 Task: Create a sub task Design and Implement Solution for the task  Integrate website with email marketing platforms in the project AgileCrest , assign it to team member softage.2@softage.net and update the status of the sub task to  Off Track , set the priority of the sub task to High
Action: Mouse moved to (575, 440)
Screenshot: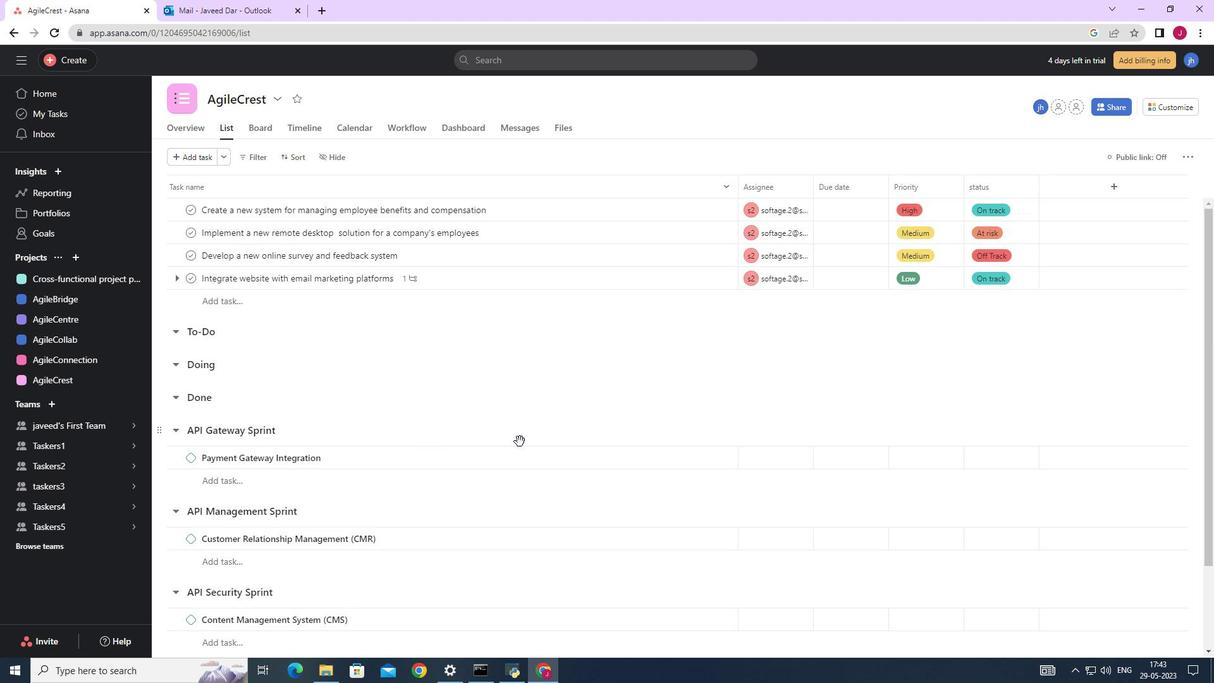 
Action: Mouse scrolled (575, 439) with delta (0, 0)
Screenshot: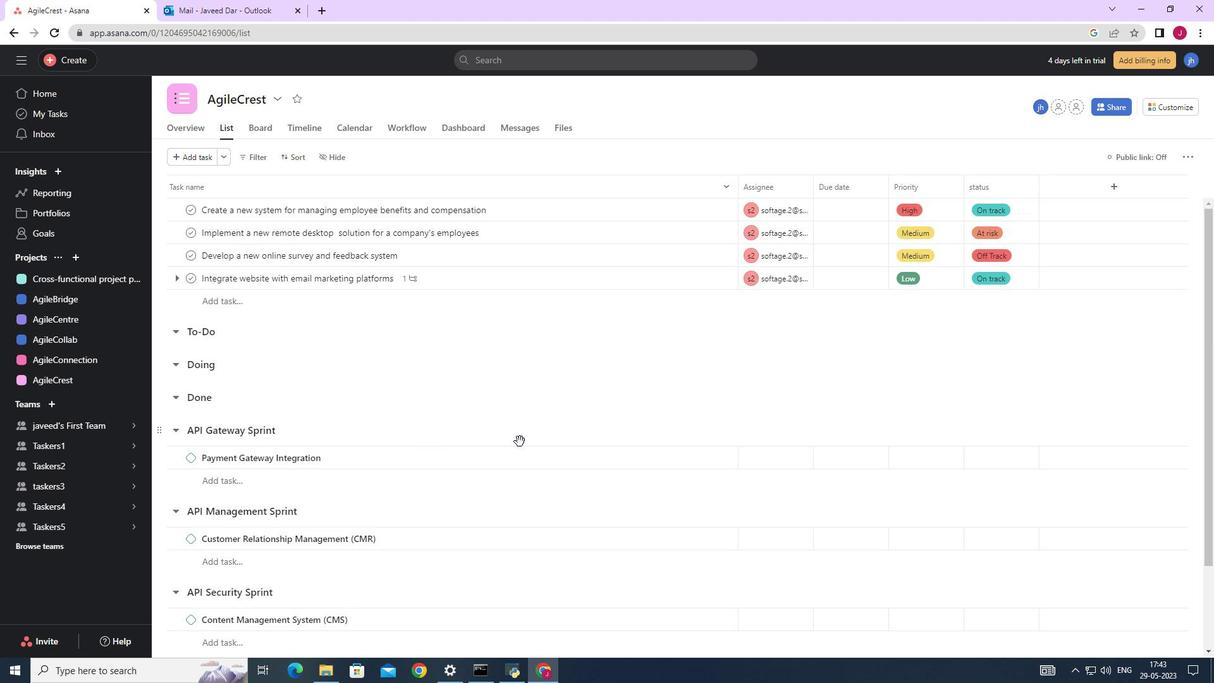 
Action: Mouse scrolled (575, 439) with delta (0, 0)
Screenshot: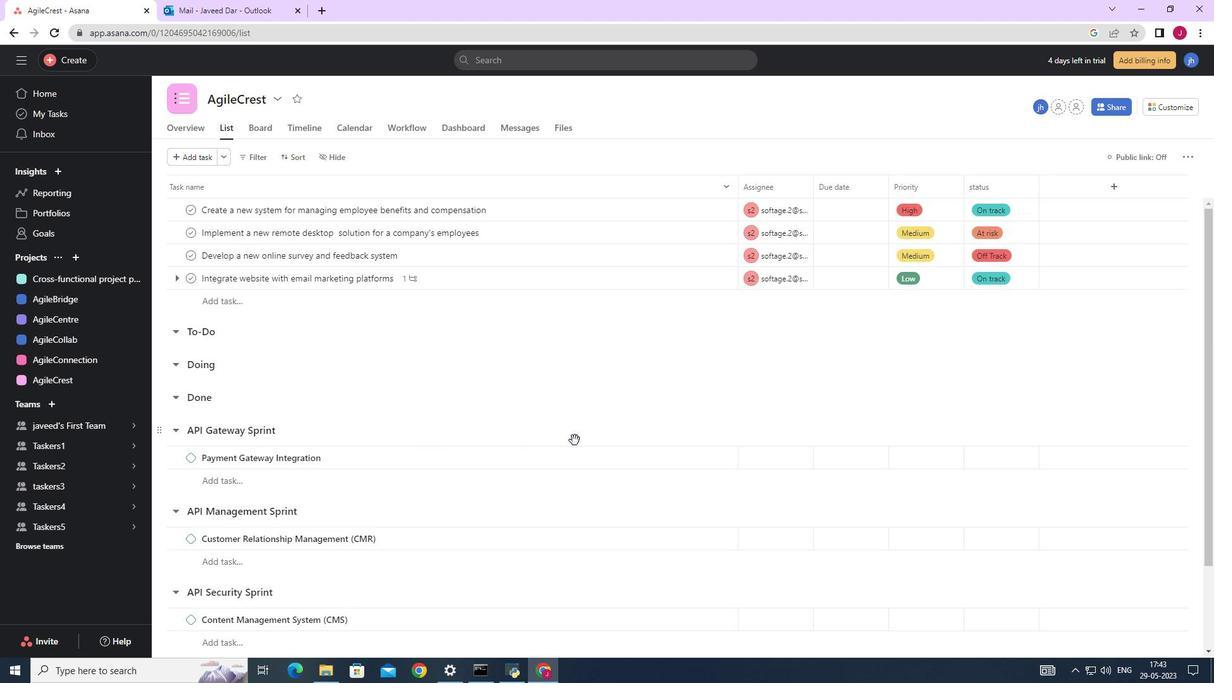 
Action: Mouse moved to (577, 439)
Screenshot: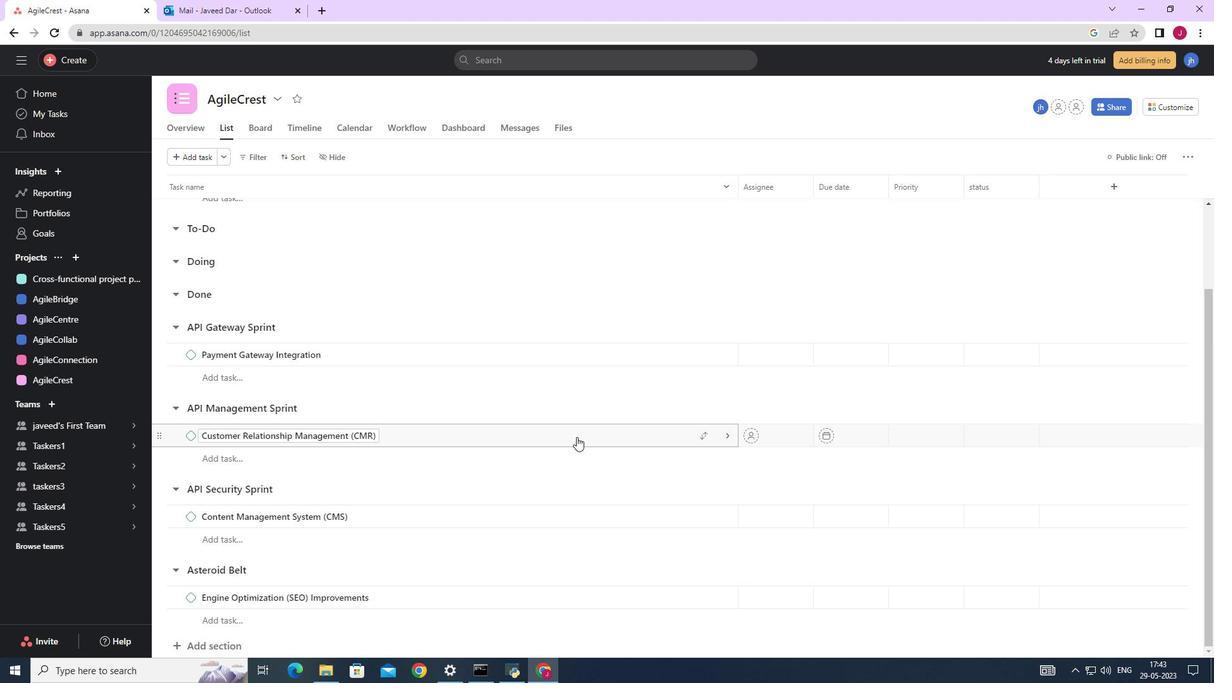 
Action: Mouse scrolled (577, 439) with delta (0, 0)
Screenshot: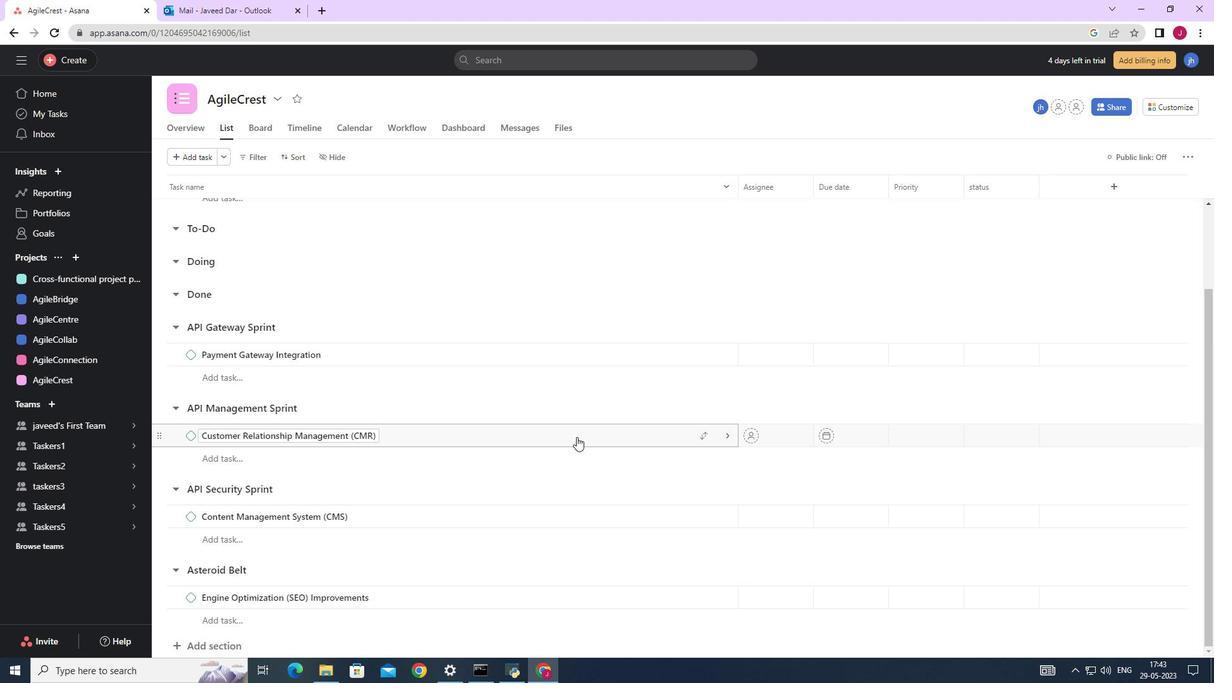
Action: Mouse moved to (576, 440)
Screenshot: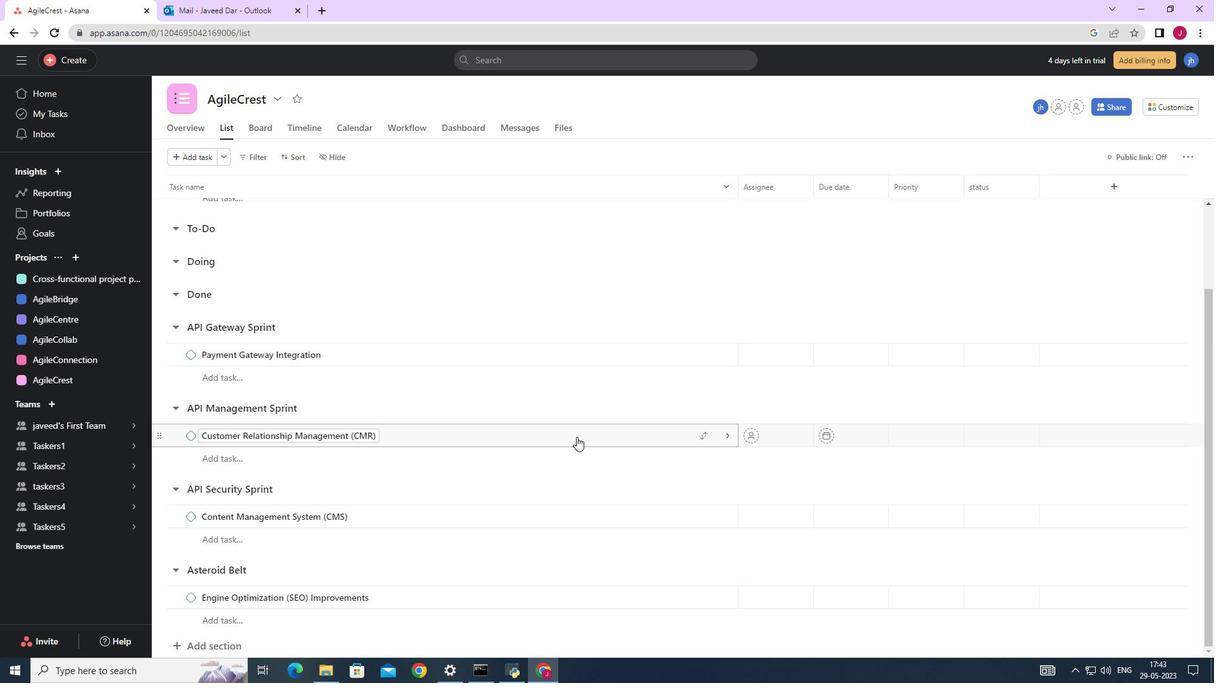 
Action: Mouse scrolled (576, 439) with delta (0, 0)
Screenshot: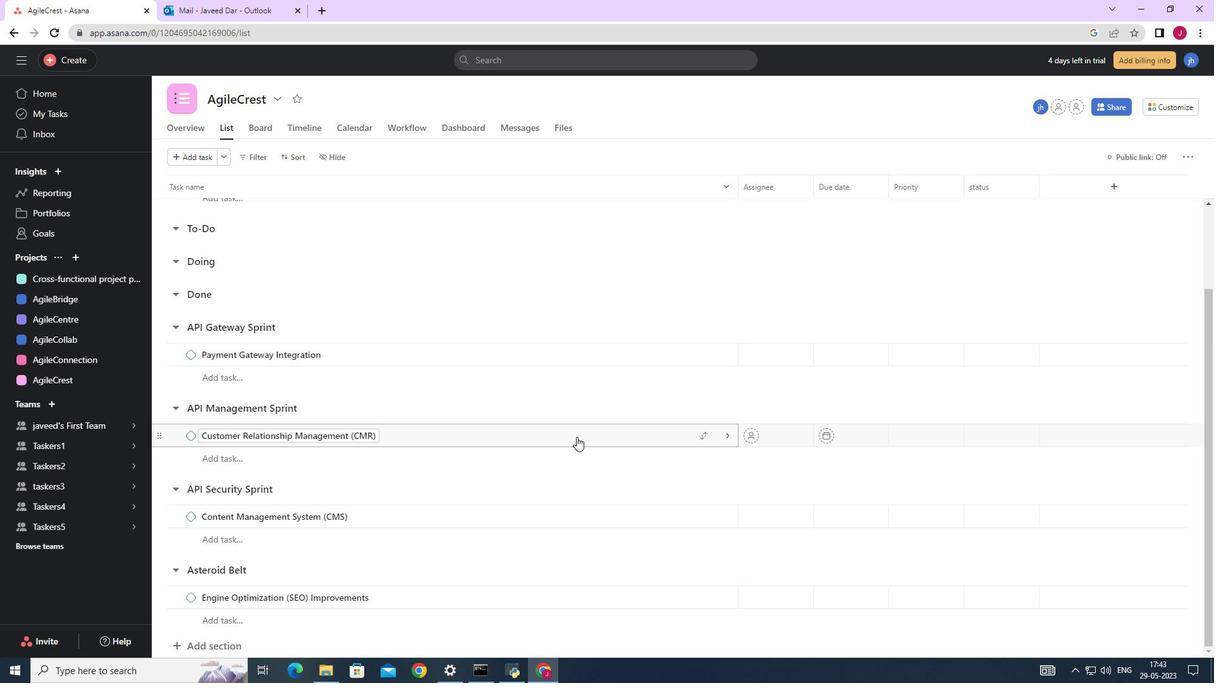 
Action: Mouse scrolled (576, 439) with delta (0, 0)
Screenshot: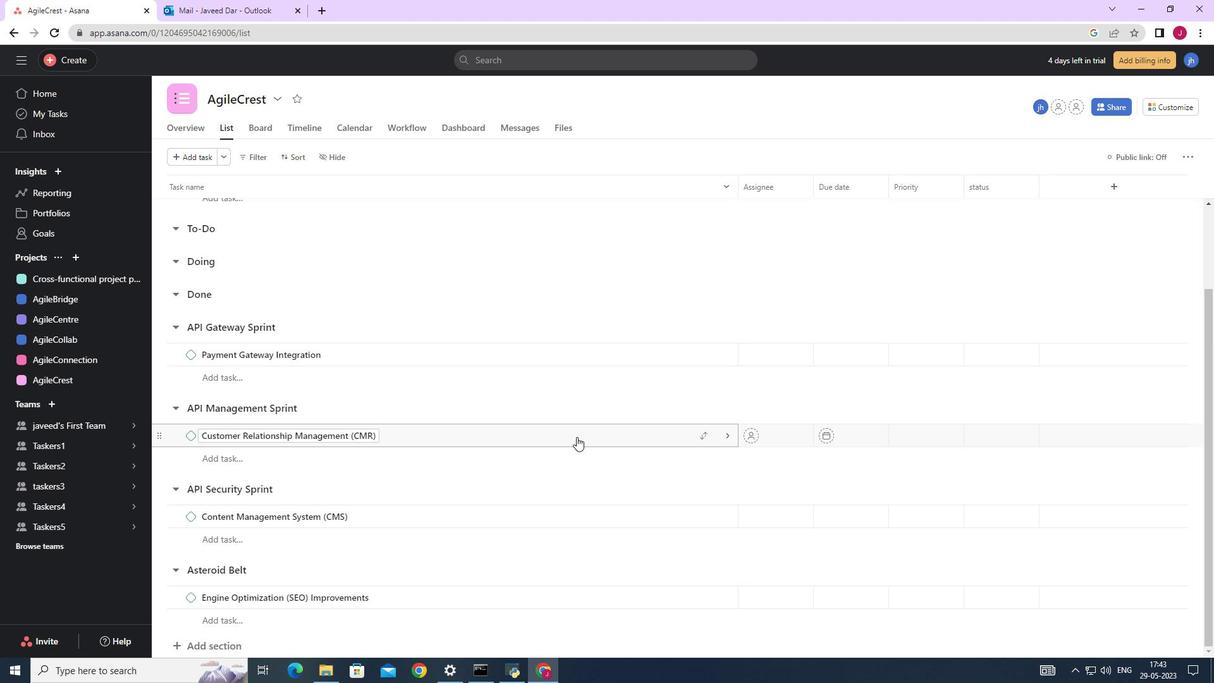 
Action: Mouse moved to (576, 440)
Screenshot: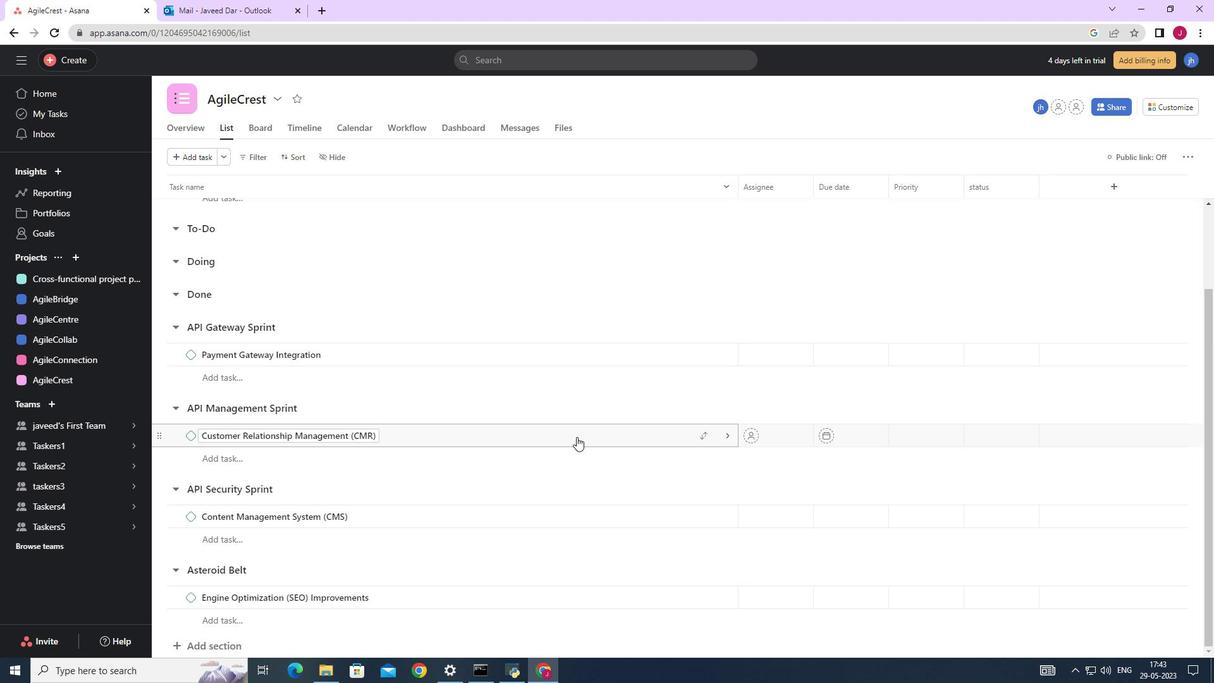
Action: Mouse scrolled (576, 439) with delta (0, 0)
Screenshot: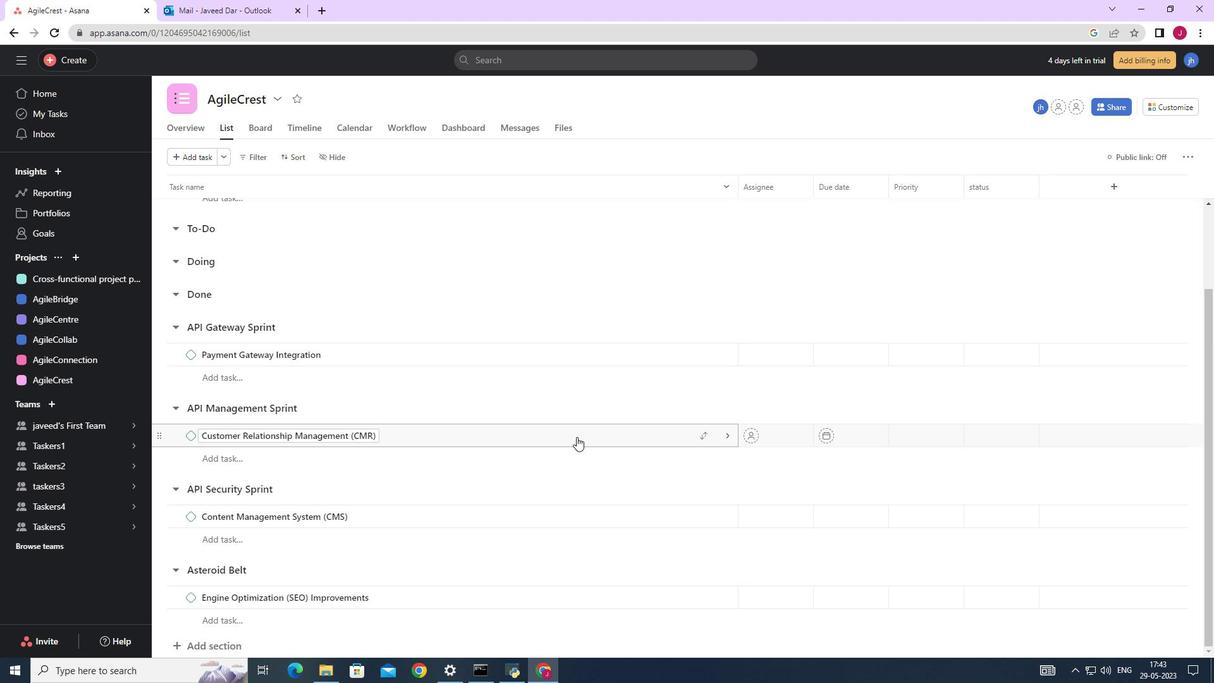 
Action: Mouse moved to (764, 427)
Screenshot: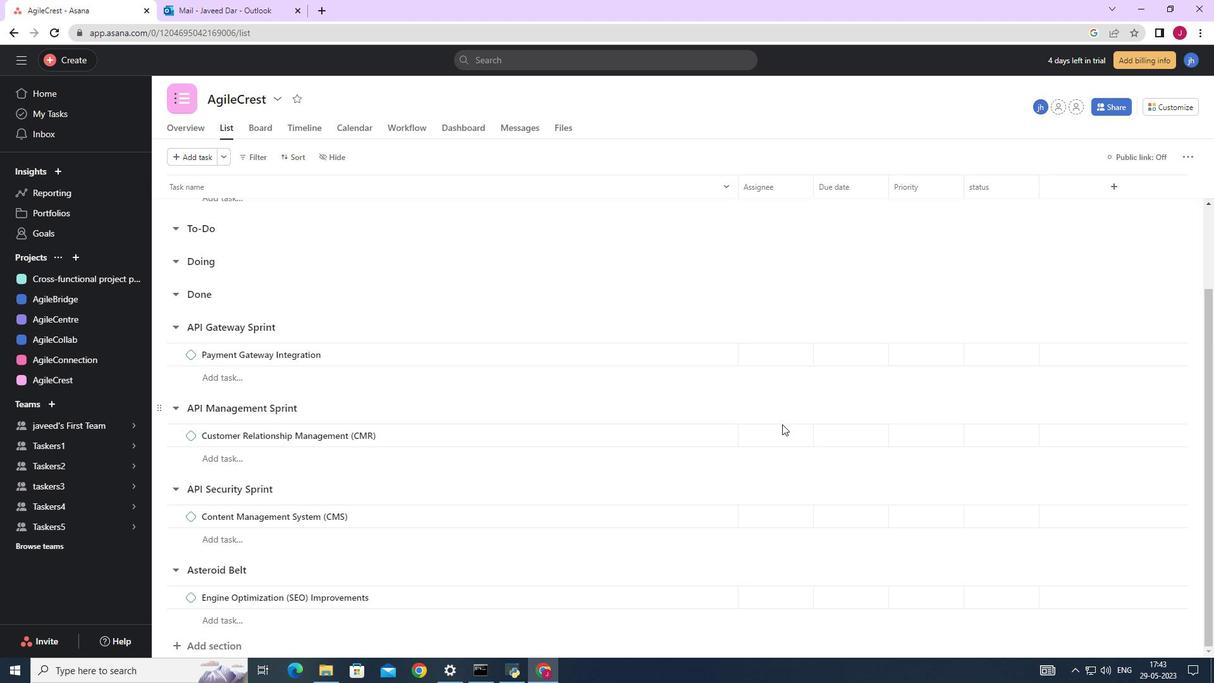
Action: Mouse scrolled (764, 427) with delta (0, 0)
Screenshot: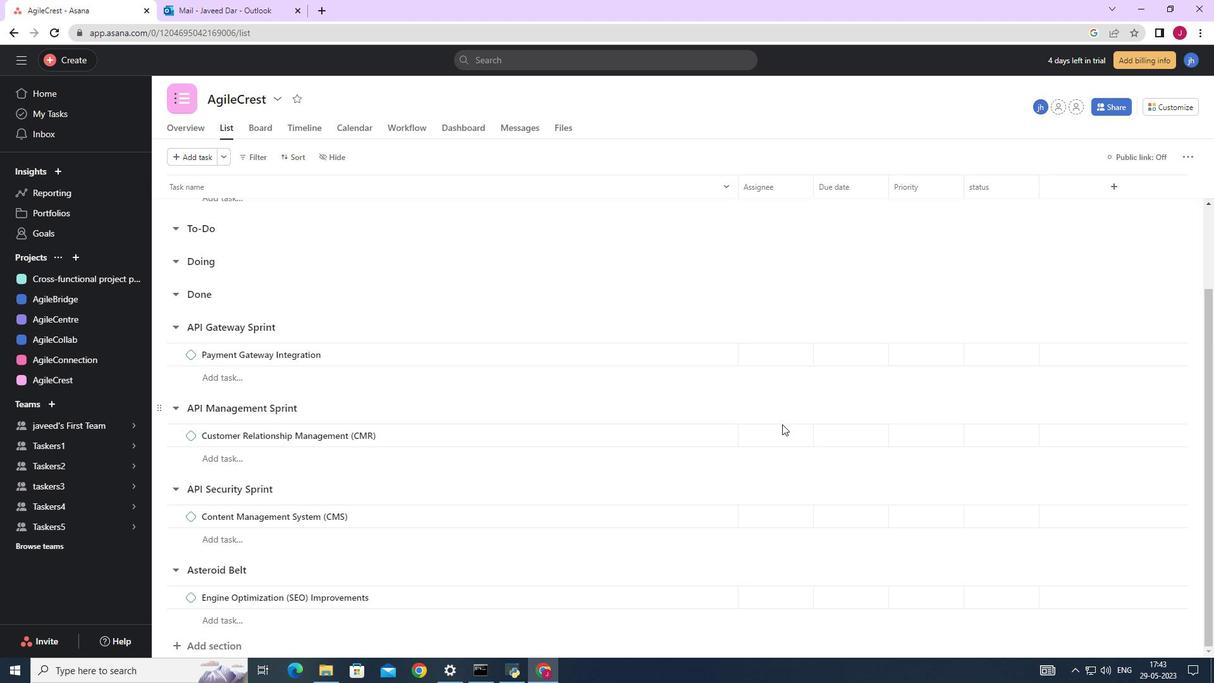 
Action: Mouse moved to (761, 425)
Screenshot: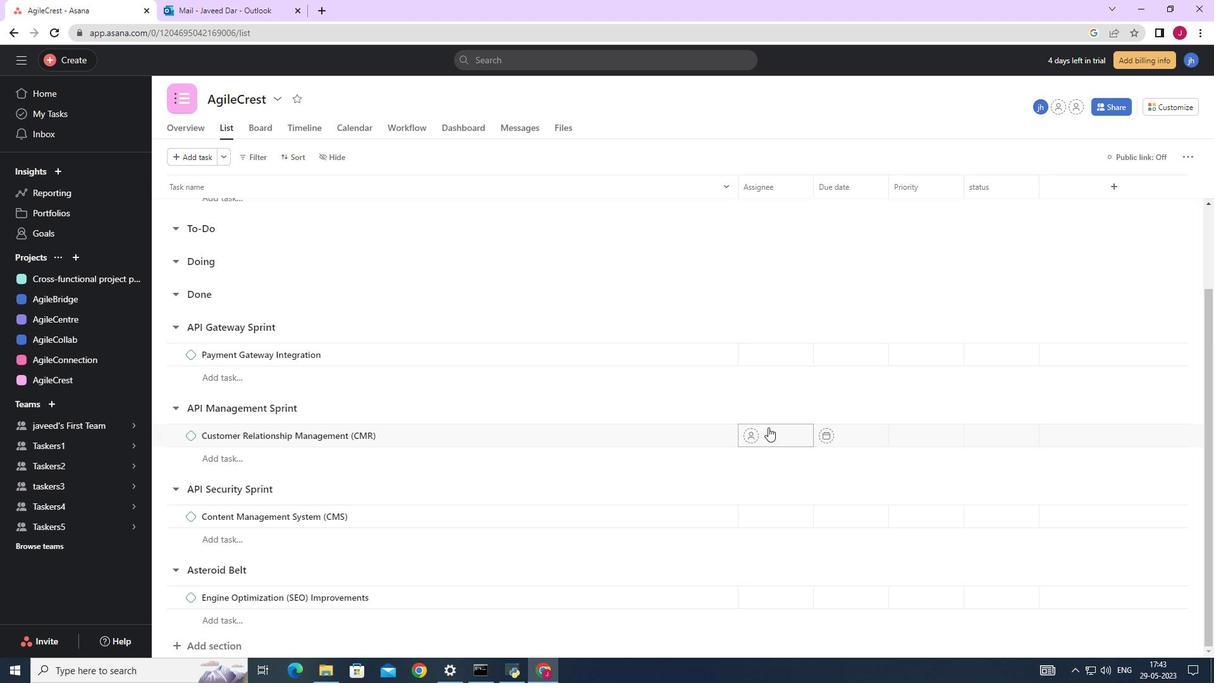 
Action: Mouse scrolled (764, 427) with delta (0, 0)
Screenshot: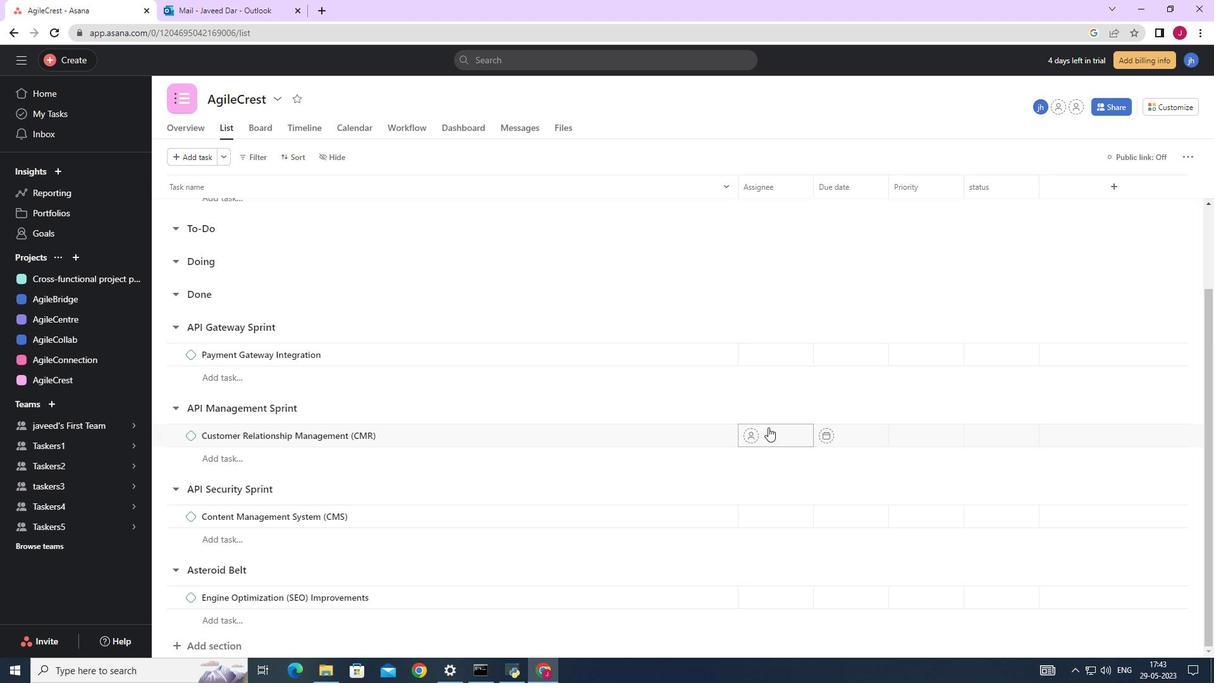 
Action: Mouse moved to (749, 419)
Screenshot: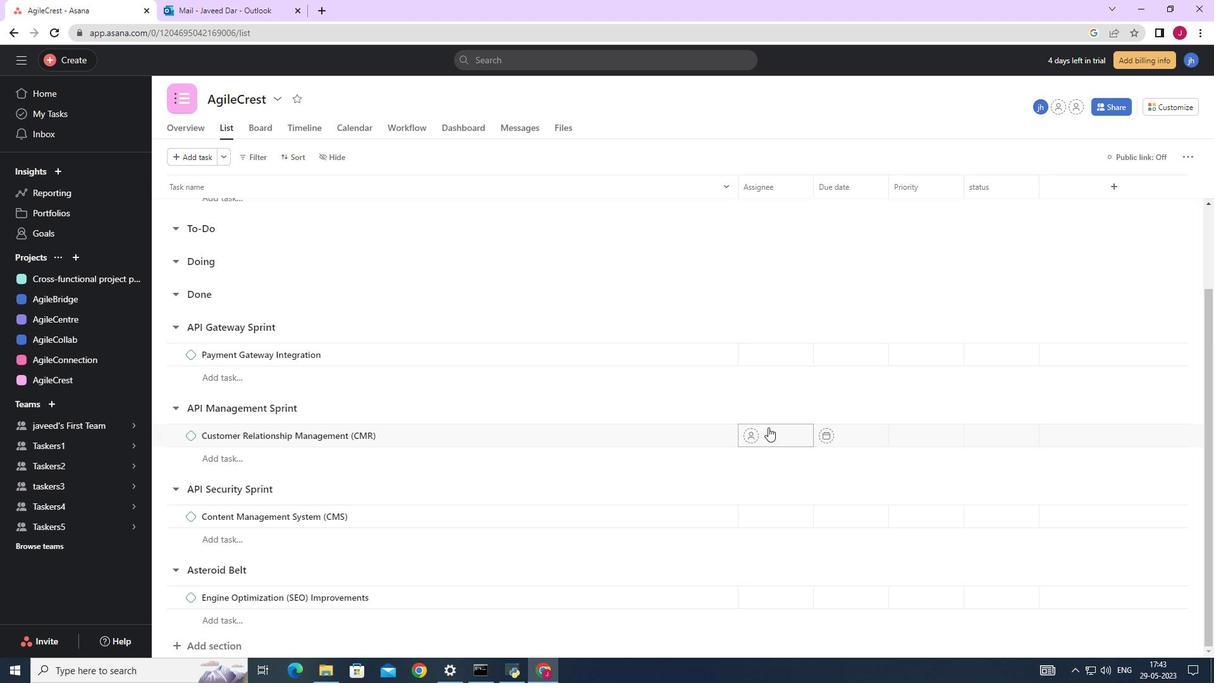 
Action: Mouse scrolled (760, 425) with delta (0, 0)
Screenshot: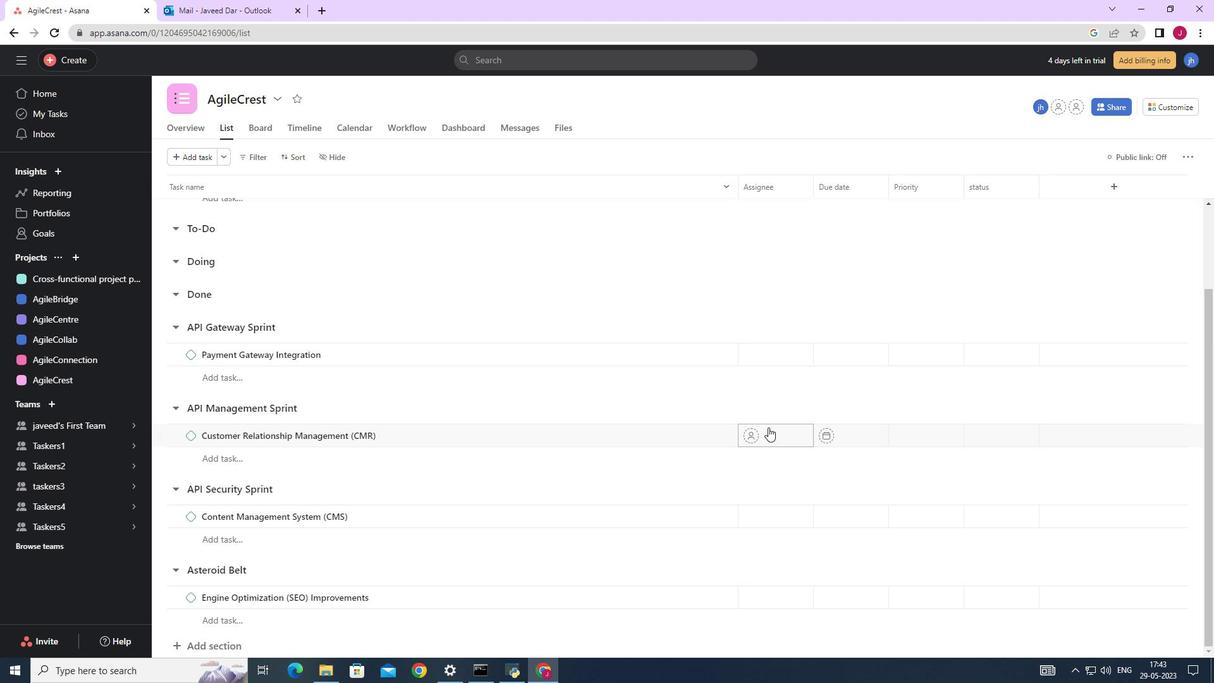 
Action: Mouse moved to (735, 399)
Screenshot: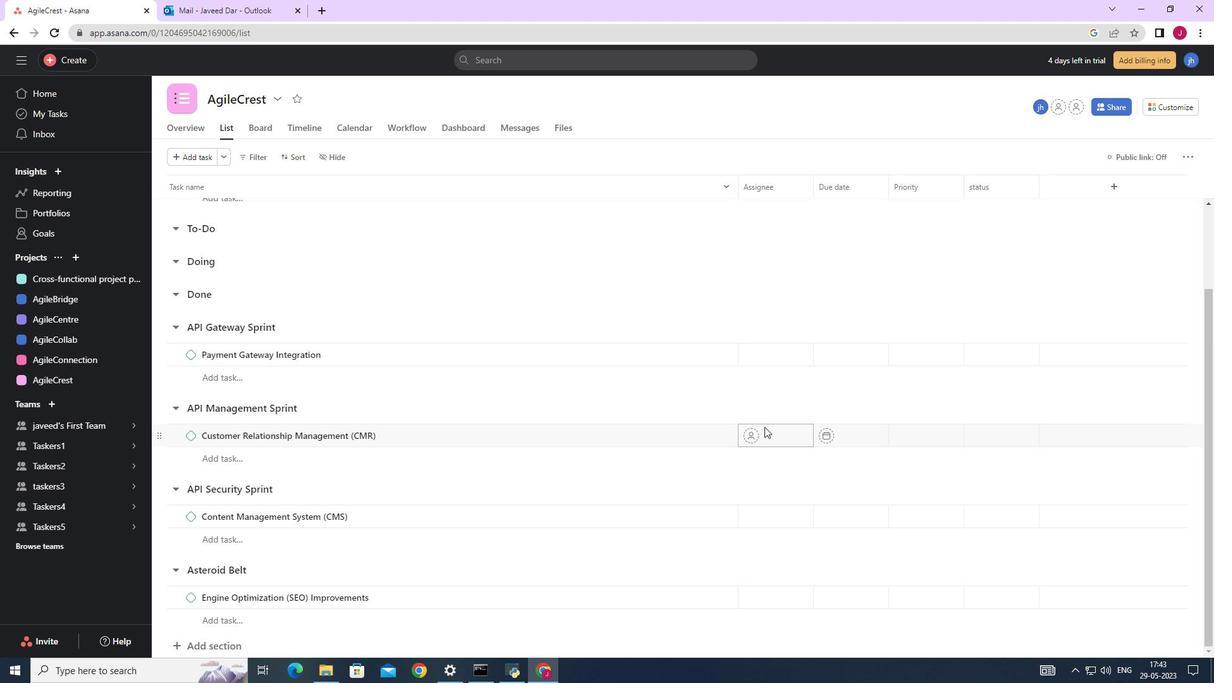 
Action: Mouse scrolled (743, 415) with delta (0, 0)
Screenshot: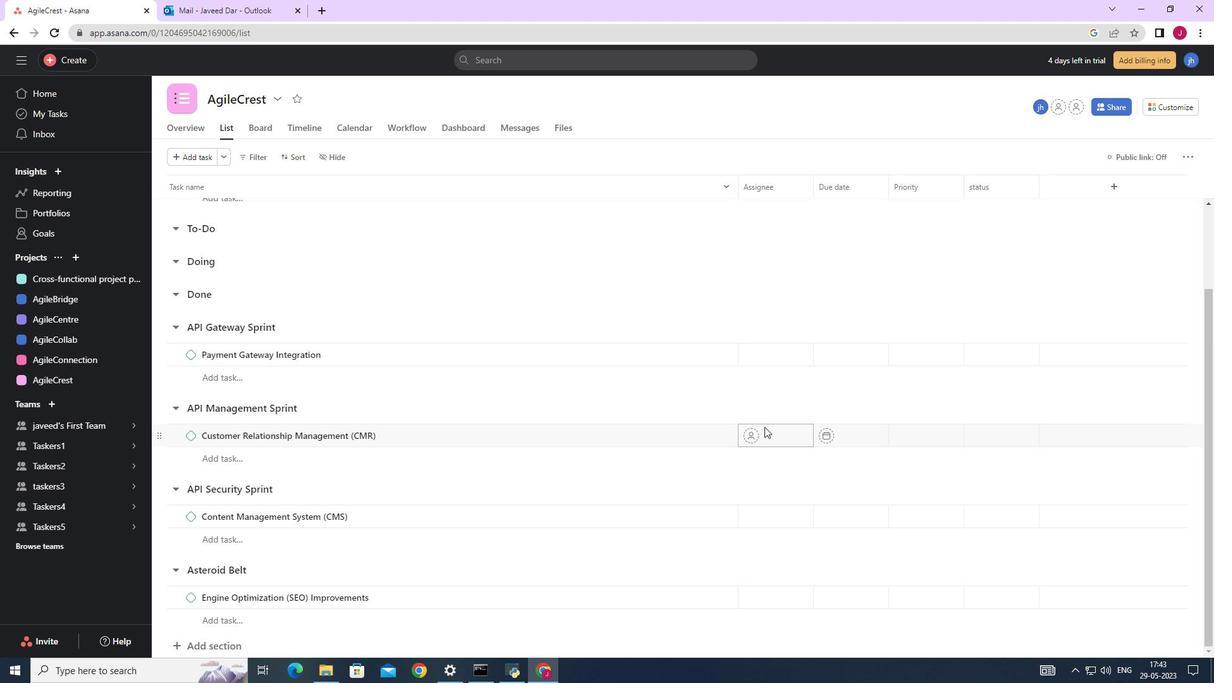 
Action: Mouse moved to (539, 358)
Screenshot: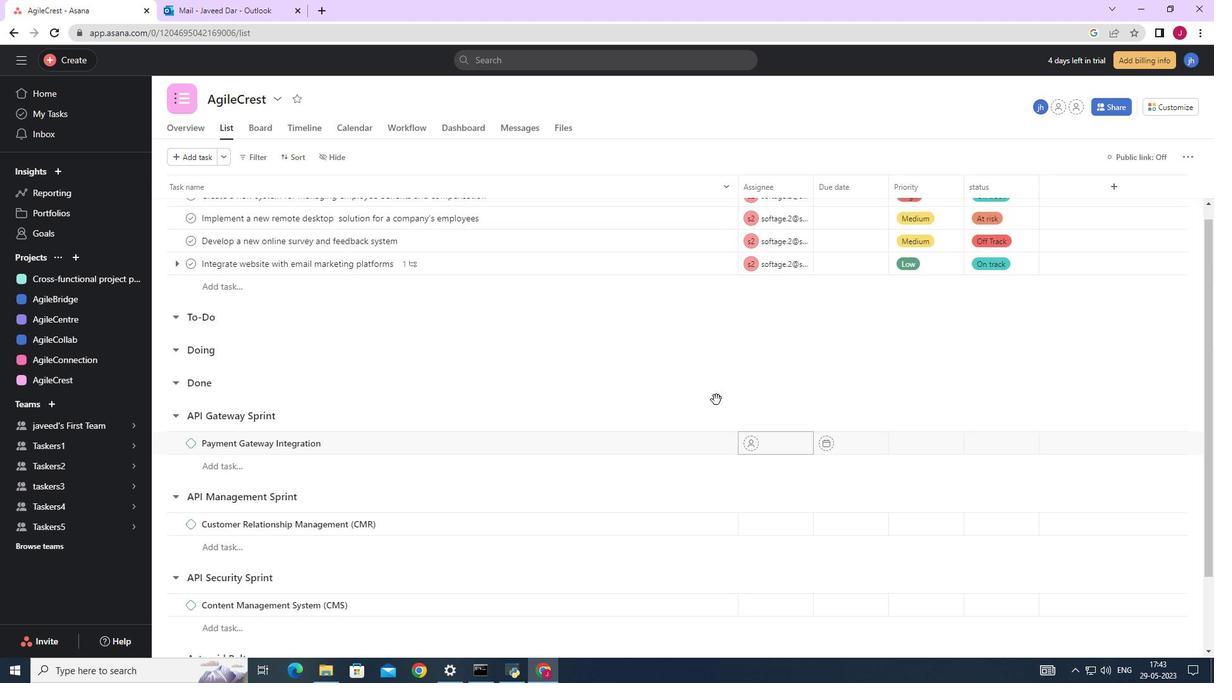 
Action: Mouse scrolled (539, 359) with delta (0, 0)
Screenshot: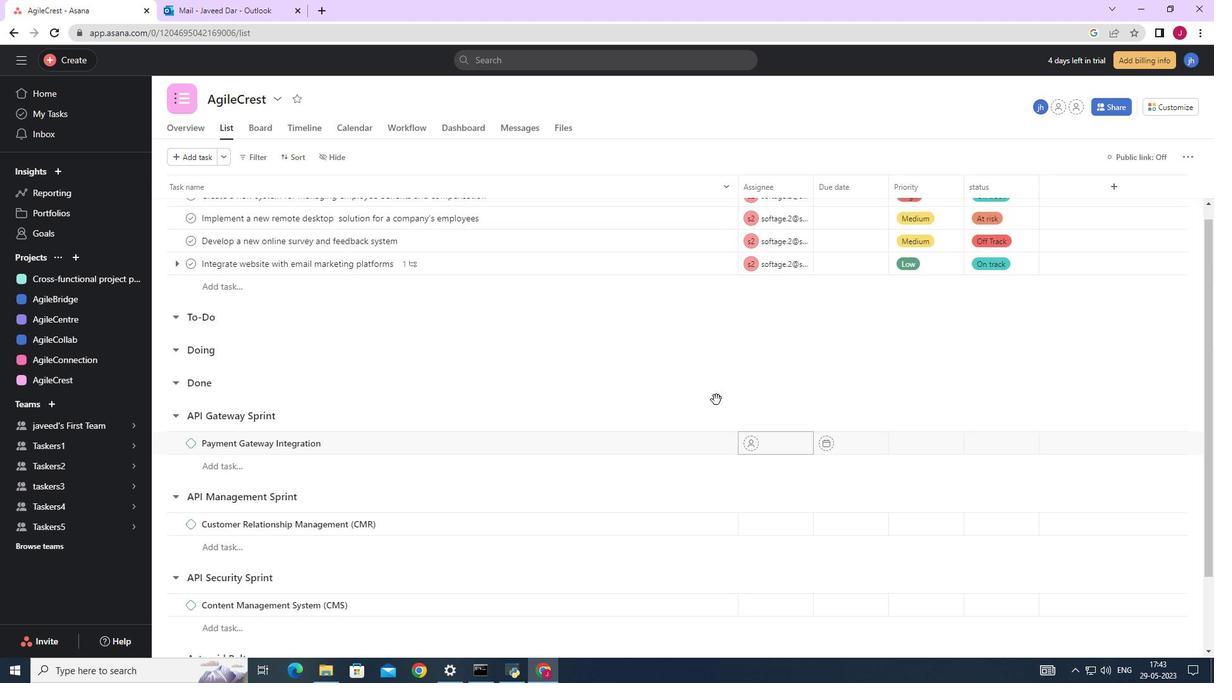 
Action: Mouse moved to (683, 279)
Screenshot: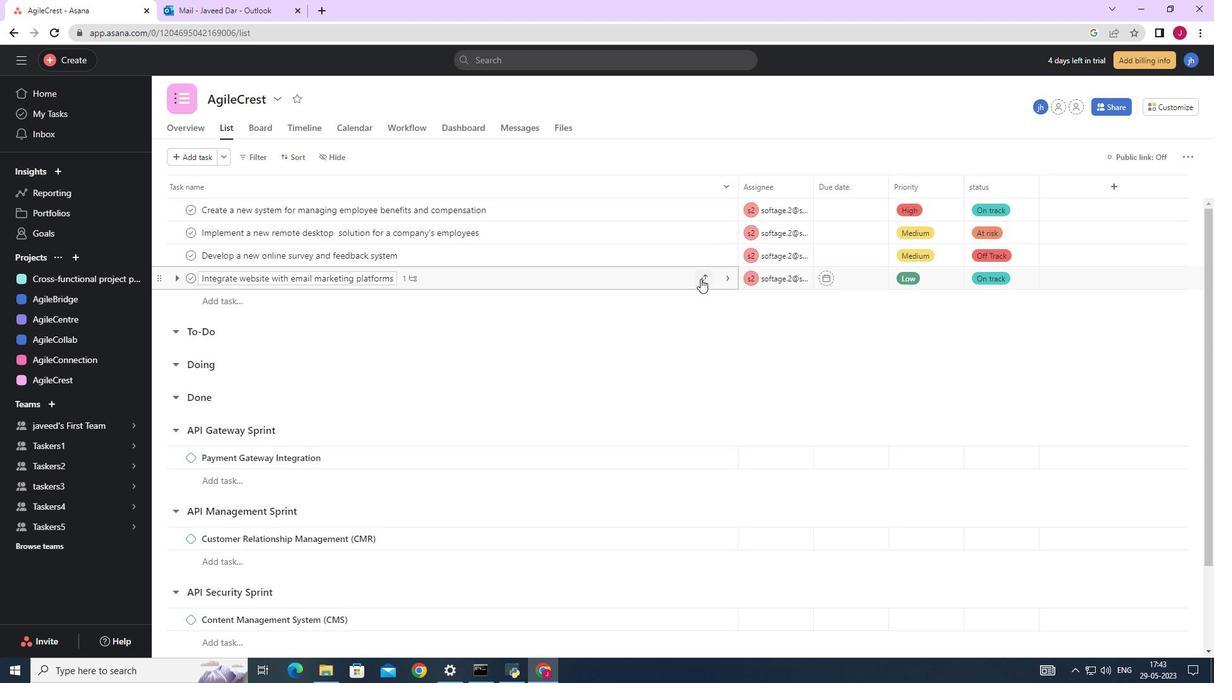 
Action: Mouse pressed left at (683, 279)
Screenshot: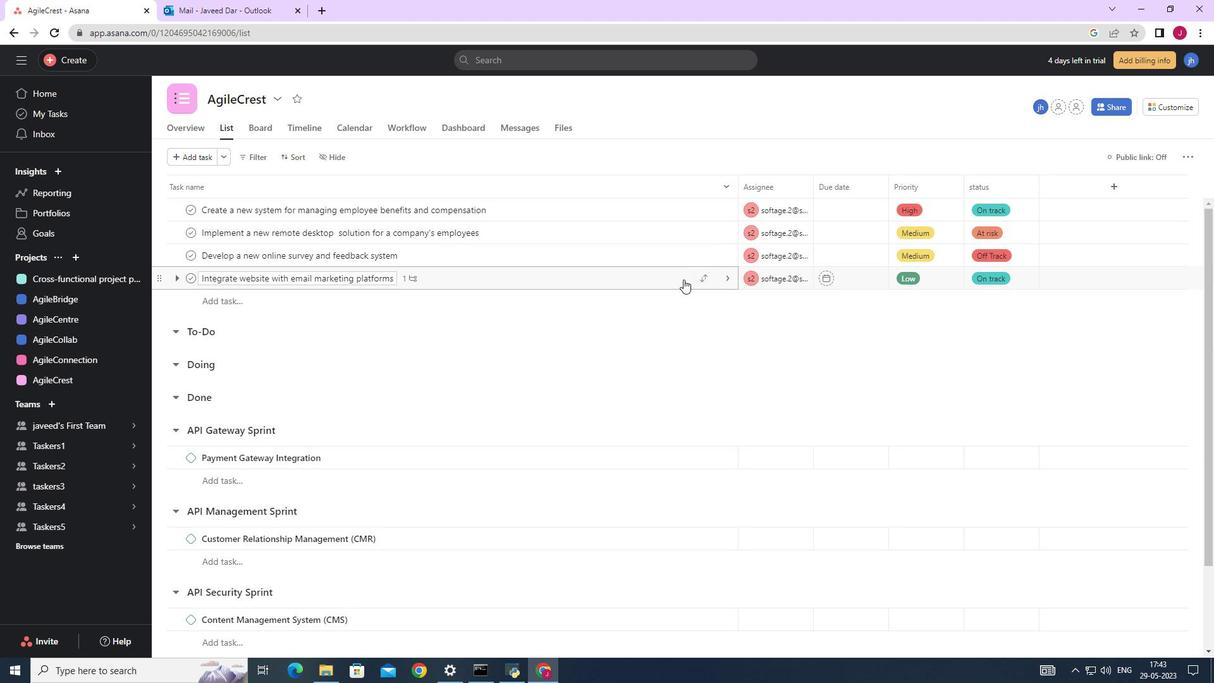 
Action: Mouse moved to (781, 411)
Screenshot: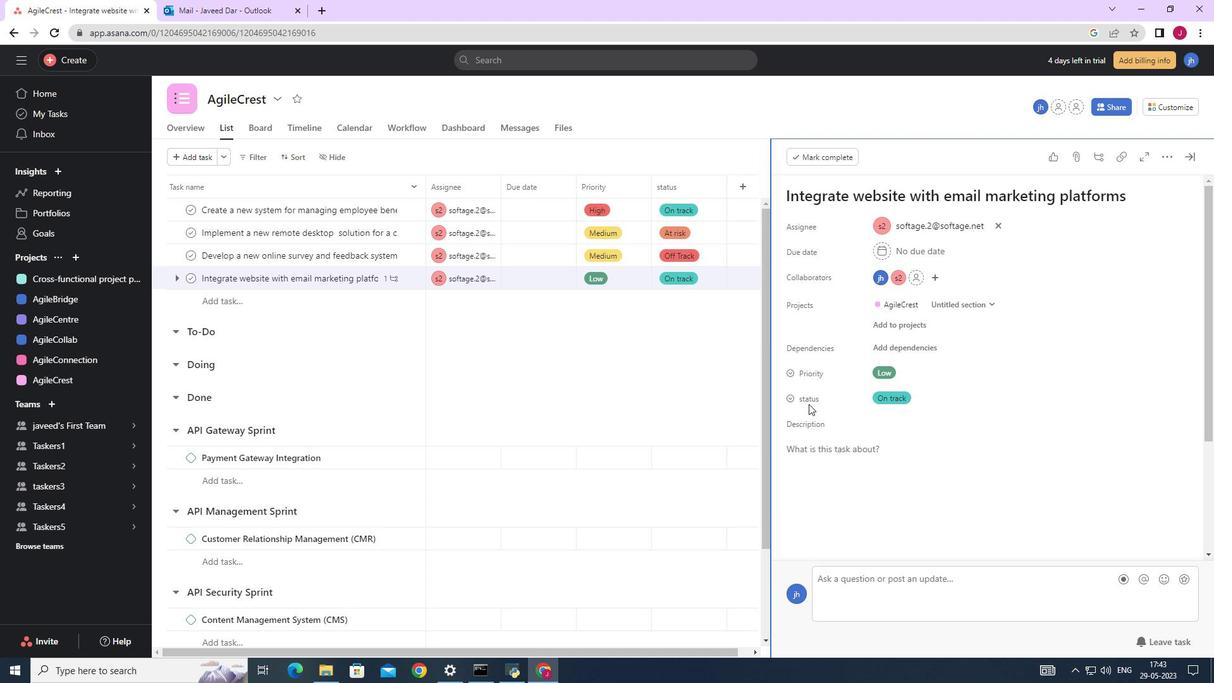 
Action: Mouse scrolled (781, 411) with delta (0, 0)
Screenshot: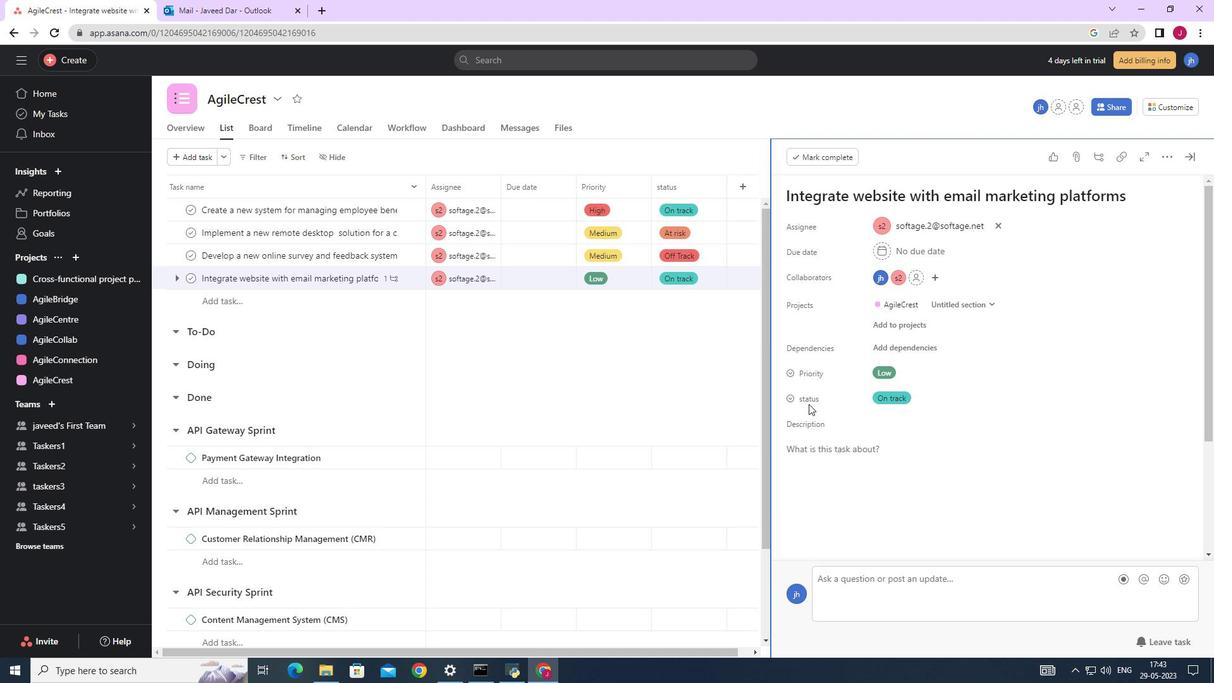 
Action: Mouse scrolled (781, 411) with delta (0, 0)
Screenshot: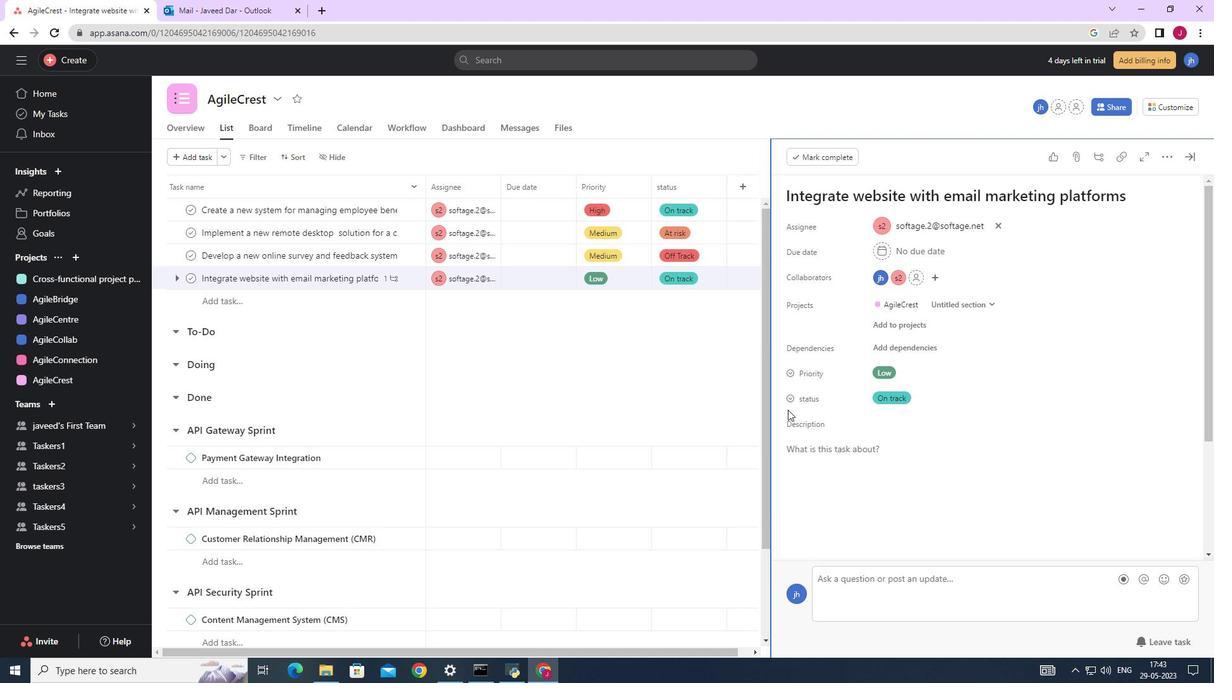 
Action: Mouse moved to (920, 422)
Screenshot: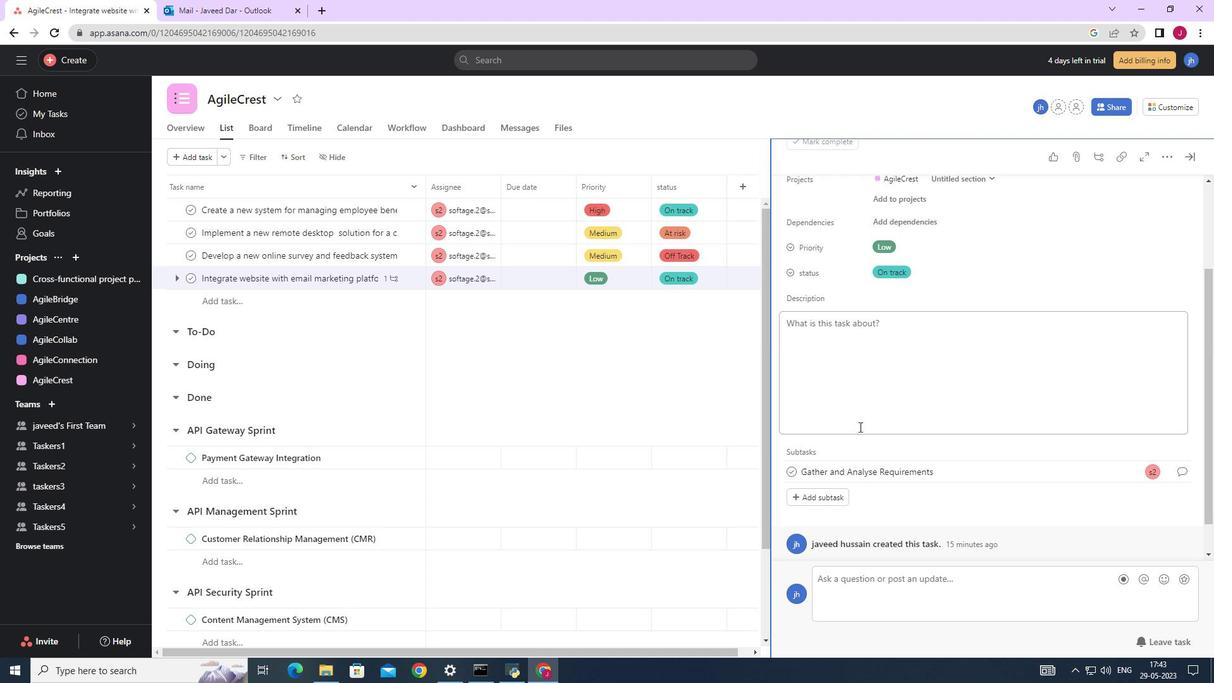 
Action: Mouse scrolled (920, 422) with delta (0, 0)
Screenshot: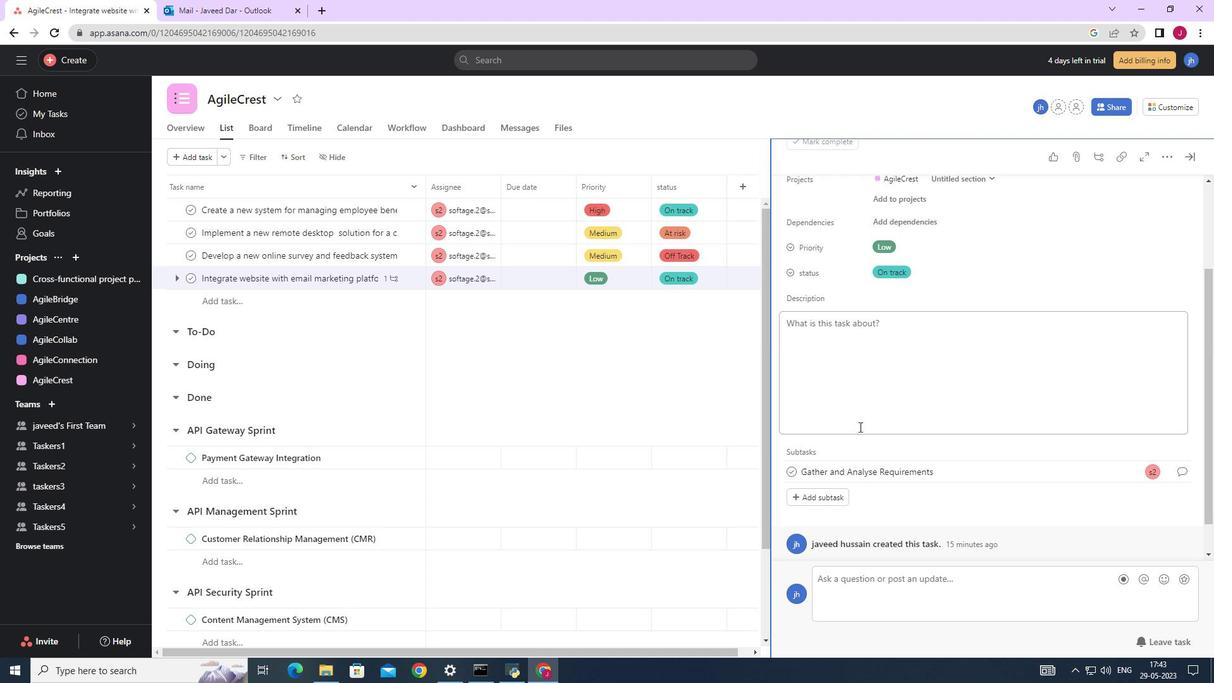 
Action: Mouse moved to (921, 429)
Screenshot: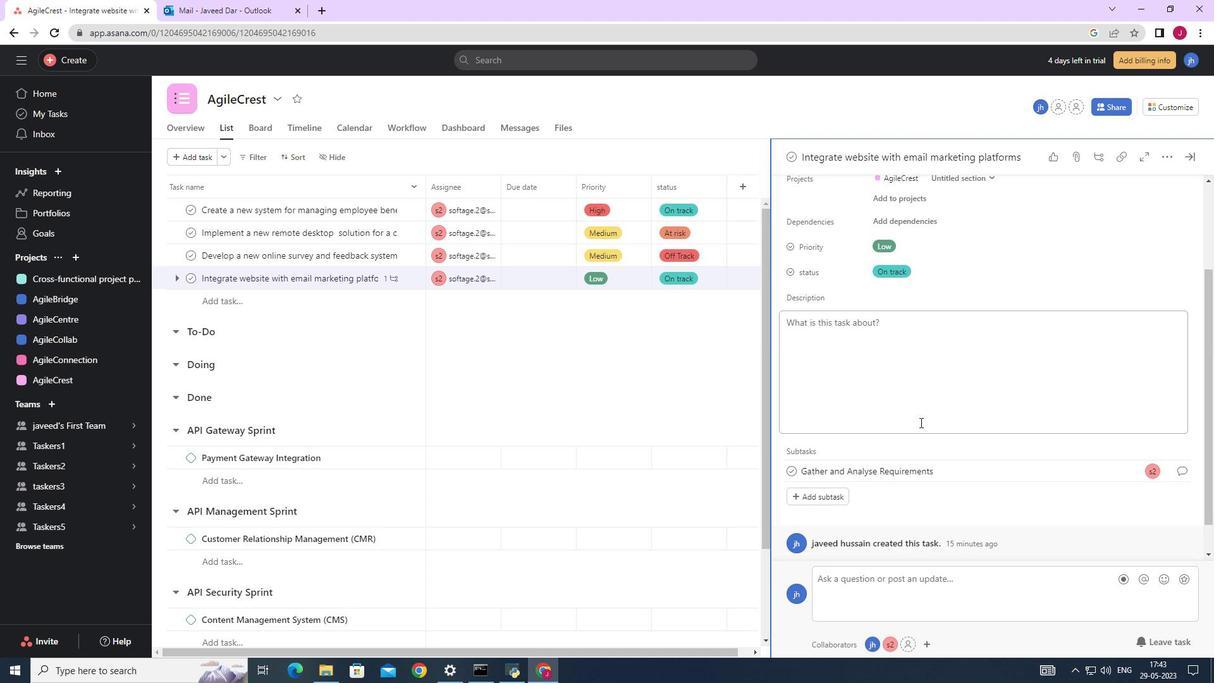 
Action: Mouse scrolled (921, 423) with delta (0, 0)
Screenshot: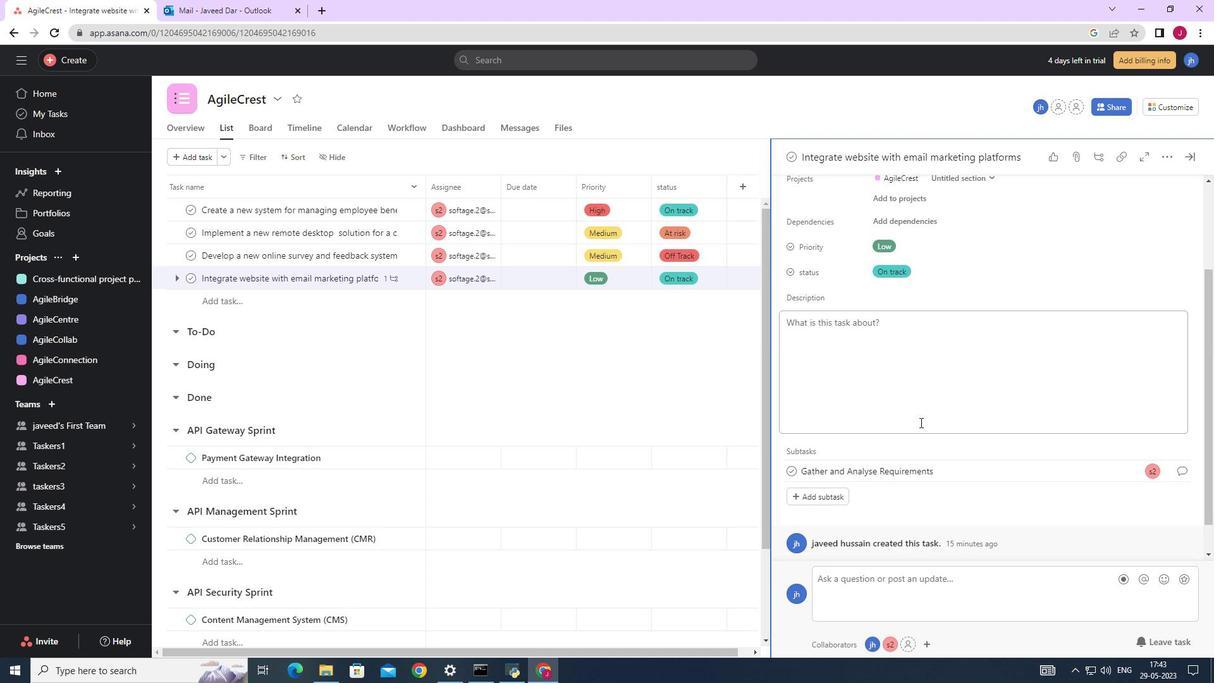 
Action: Mouse moved to (921, 430)
Screenshot: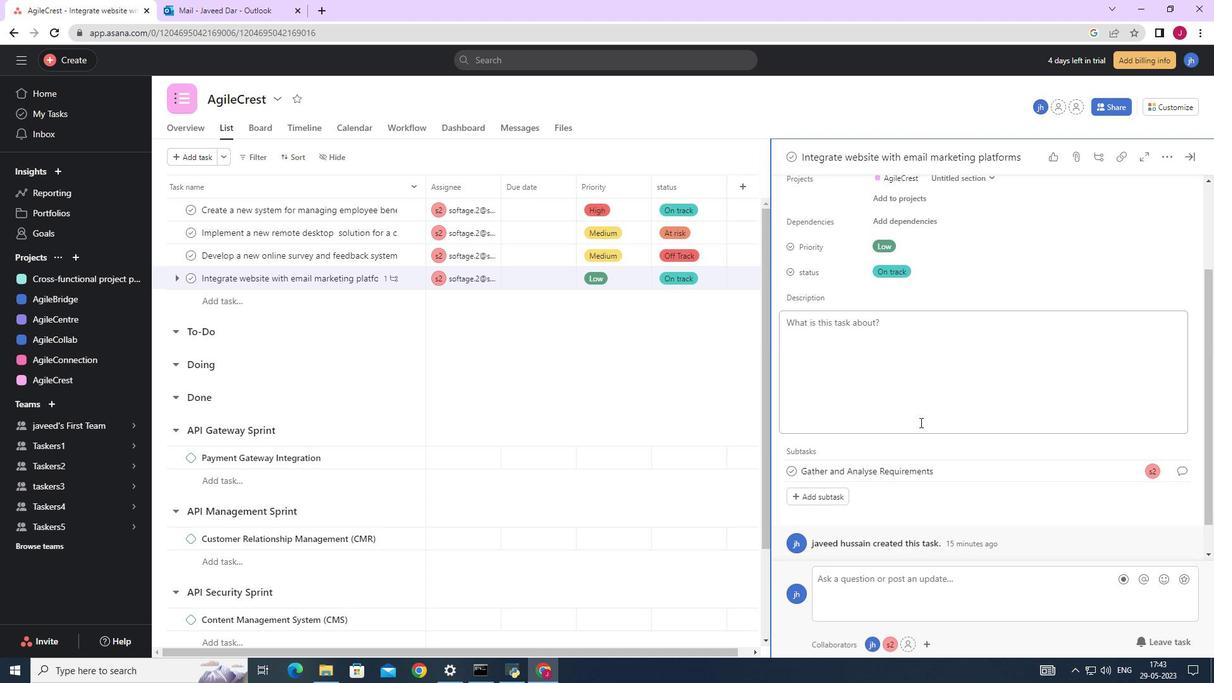 
Action: Mouse scrolled (921, 428) with delta (0, 0)
Screenshot: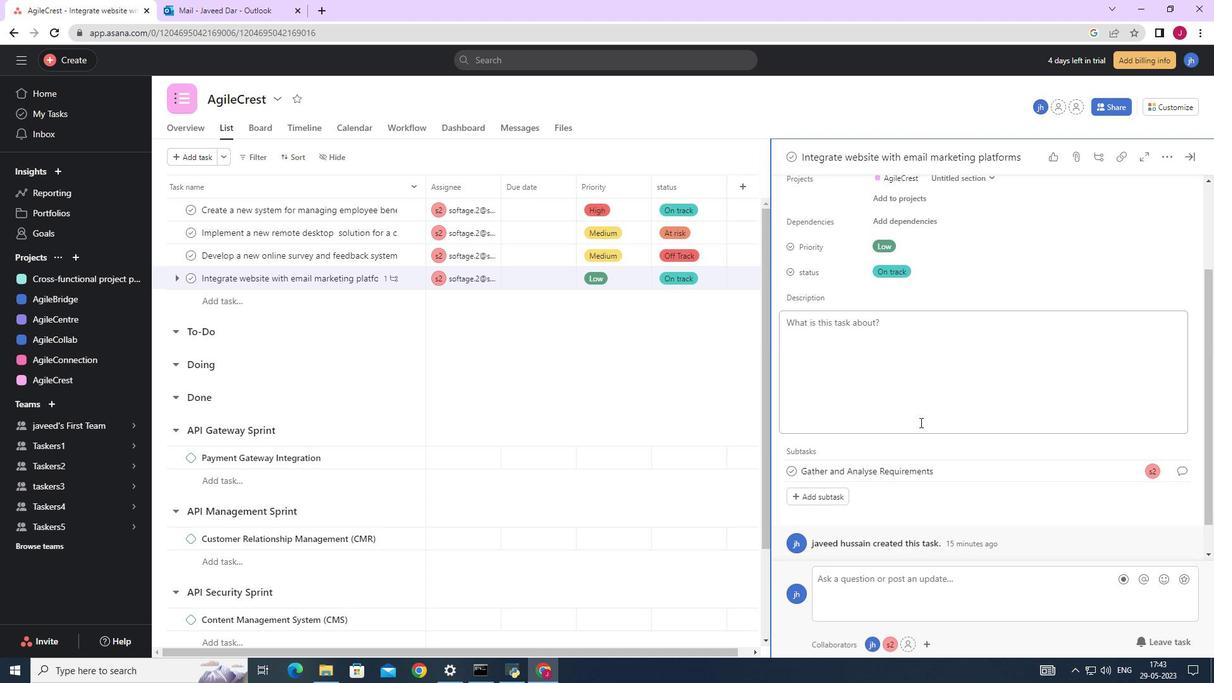 
Action: Mouse moved to (825, 459)
Screenshot: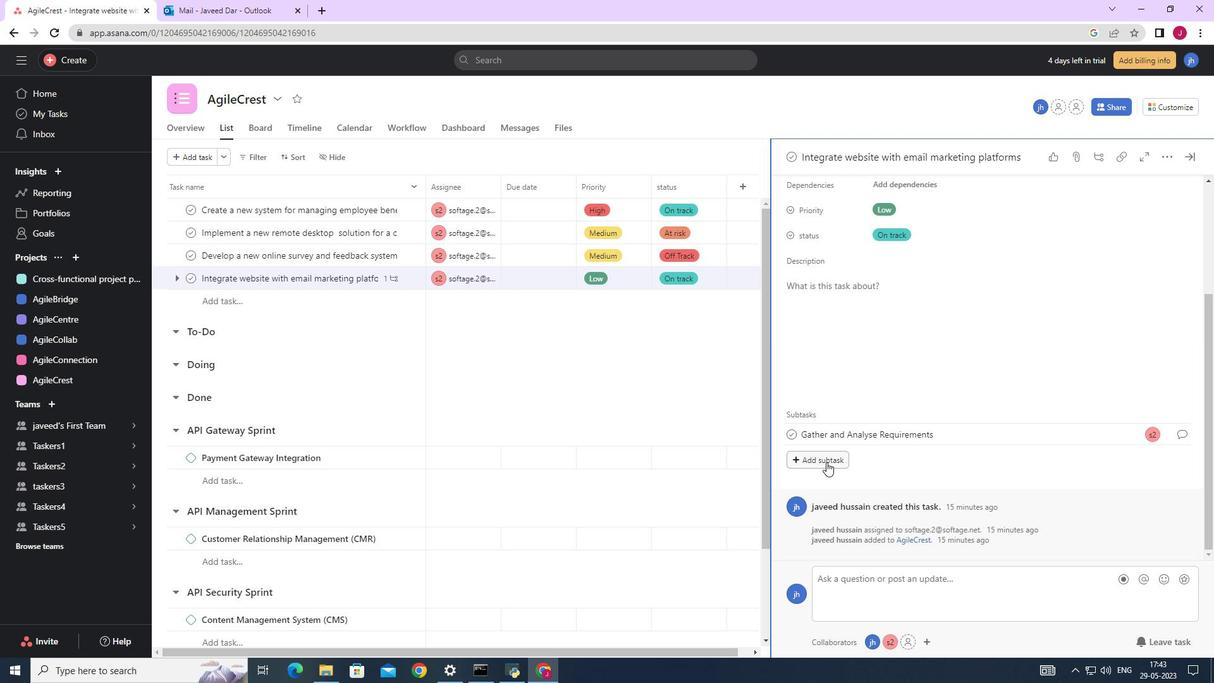 
Action: Mouse pressed left at (825, 459)
Screenshot: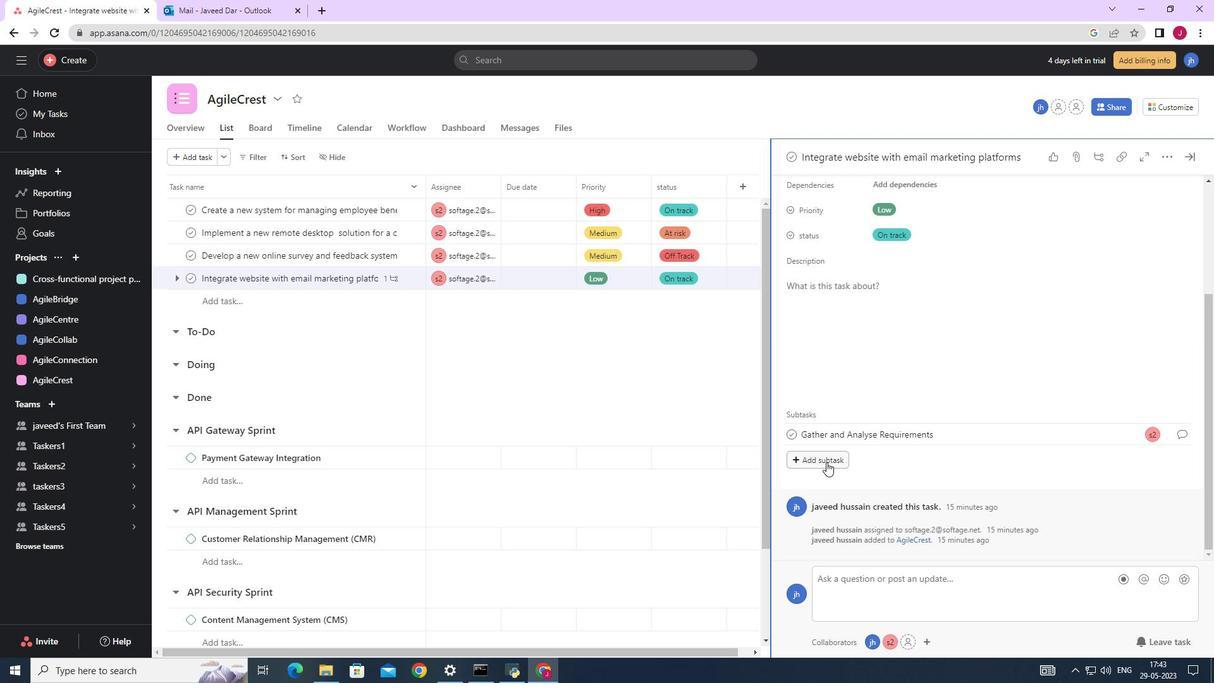 
Action: Mouse moved to (824, 459)
Screenshot: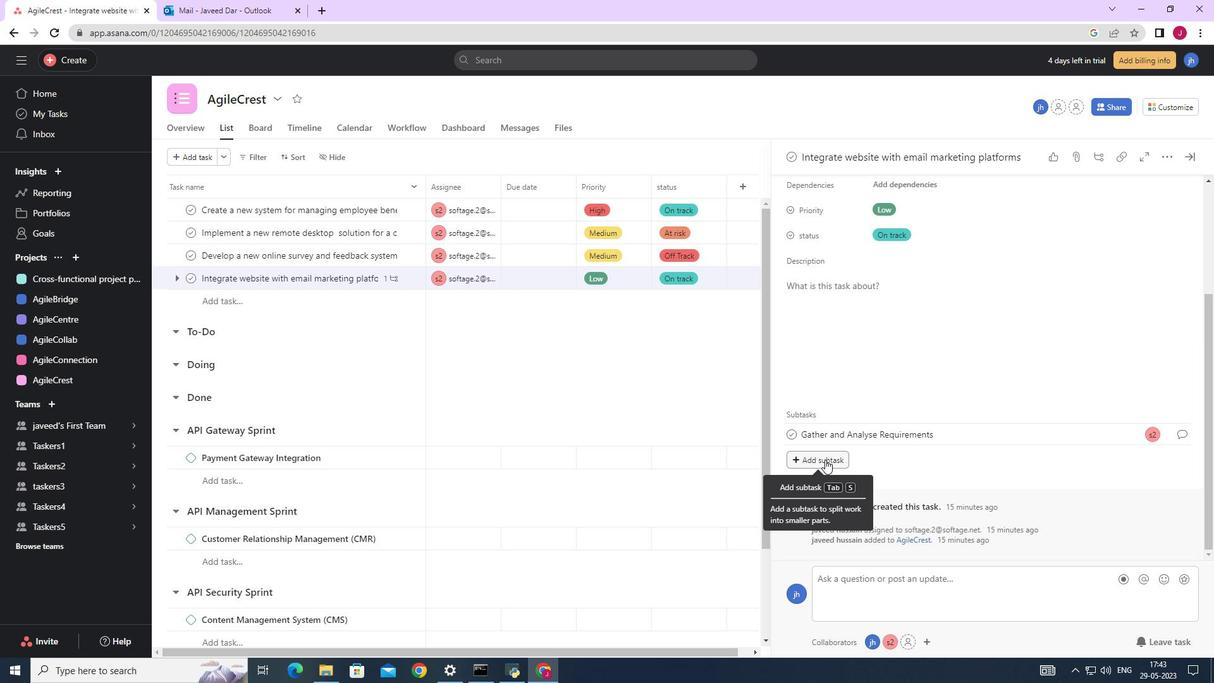 
Action: Key pressed <Key.caps_lock>D<Key.caps_lock>esign<Key.space>and<Key.space><Key.caps_lock>I<Key.caps_lock>mplement<Key.space>sou<Key.backspace>lution
Screenshot: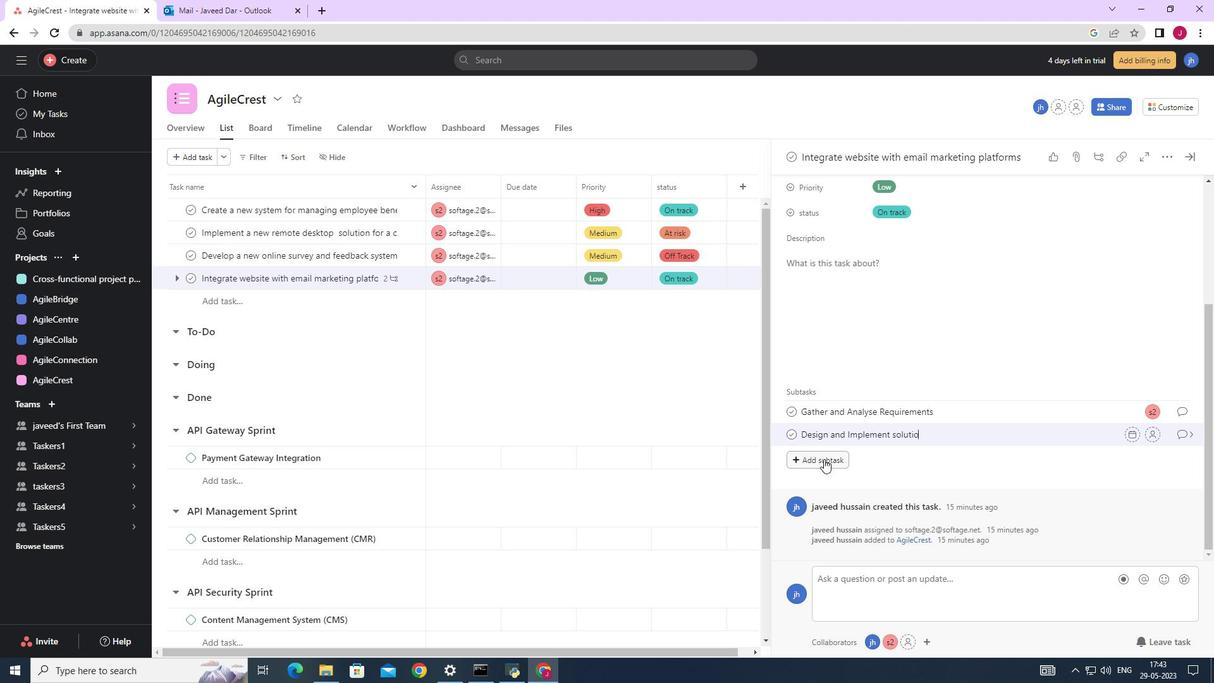 
Action: Mouse moved to (1154, 436)
Screenshot: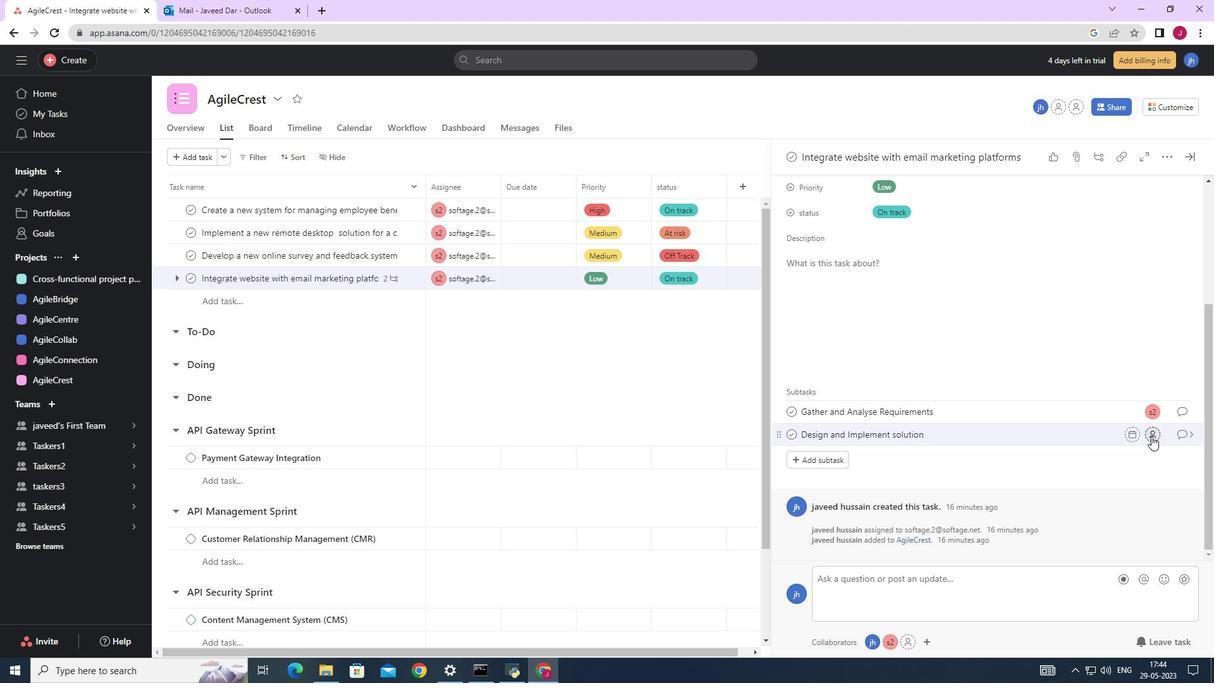 
Action: Mouse pressed left at (1154, 436)
Screenshot: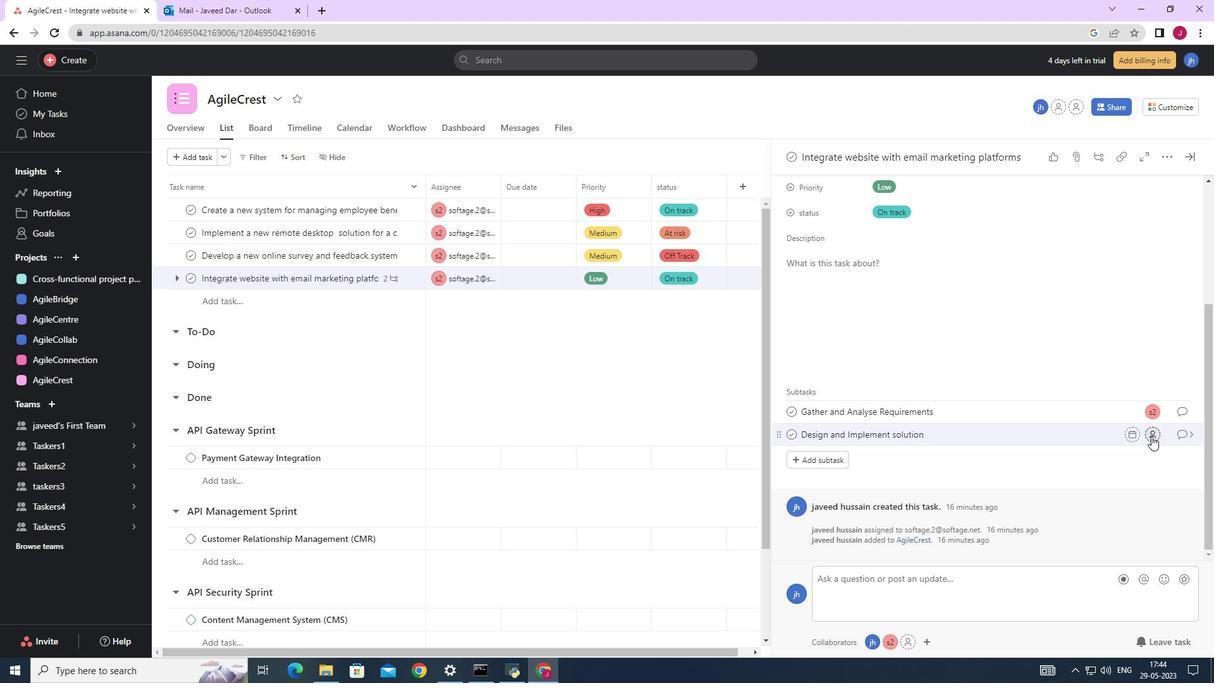 
Action: Mouse moved to (1004, 562)
Screenshot: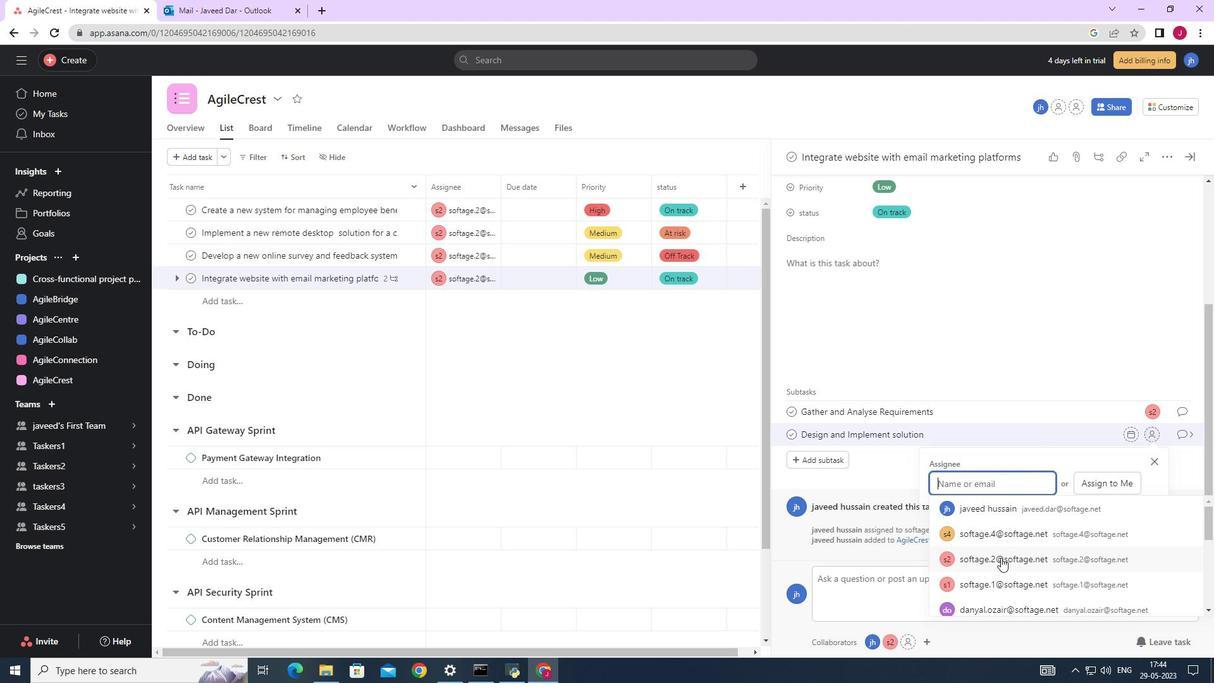 
Action: Mouse pressed left at (1004, 562)
Screenshot: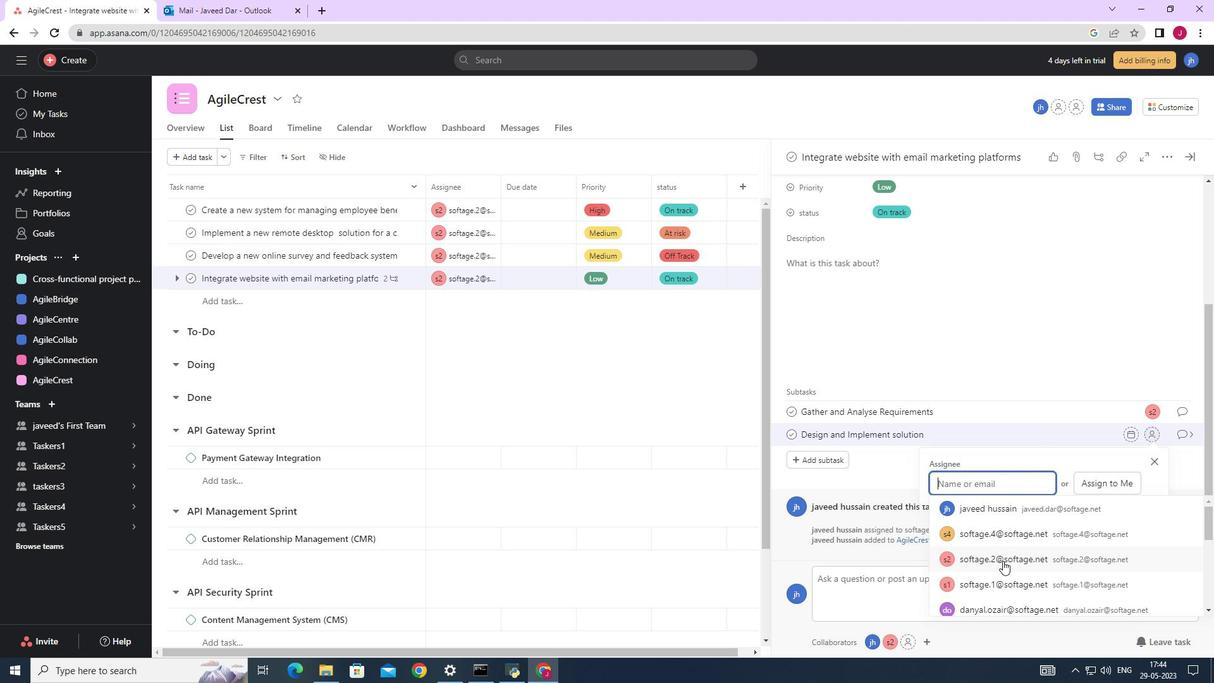 
Action: Mouse moved to (1183, 436)
Screenshot: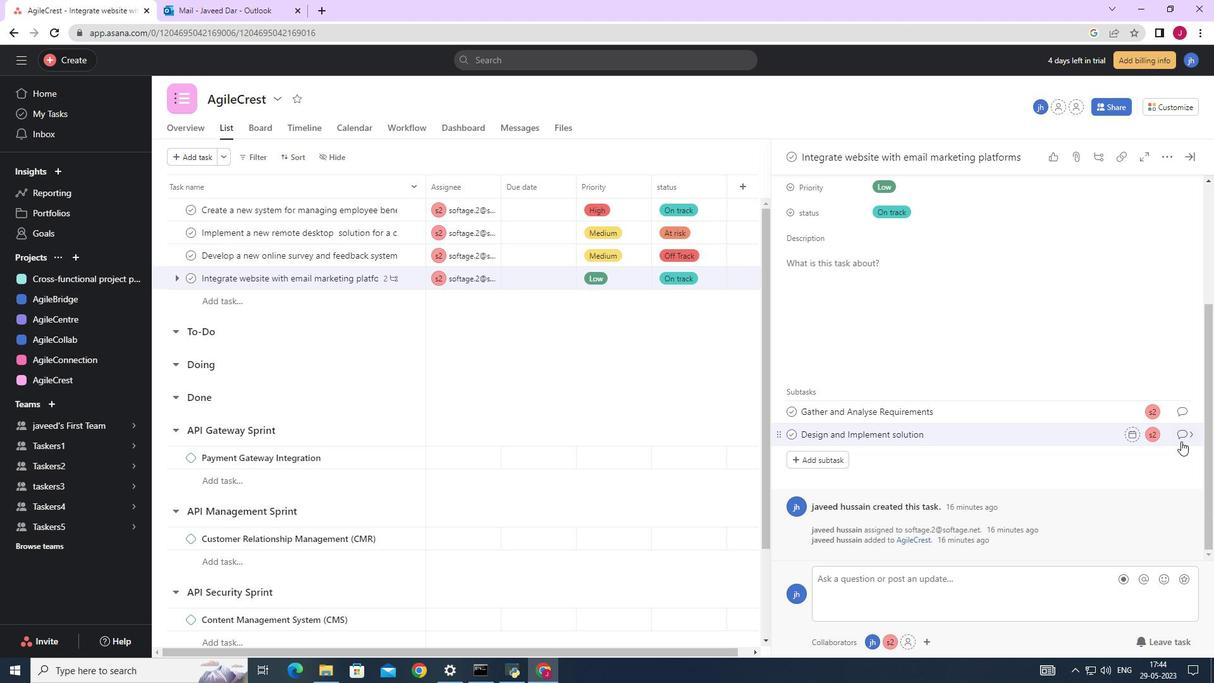 
Action: Mouse pressed left at (1183, 436)
Screenshot: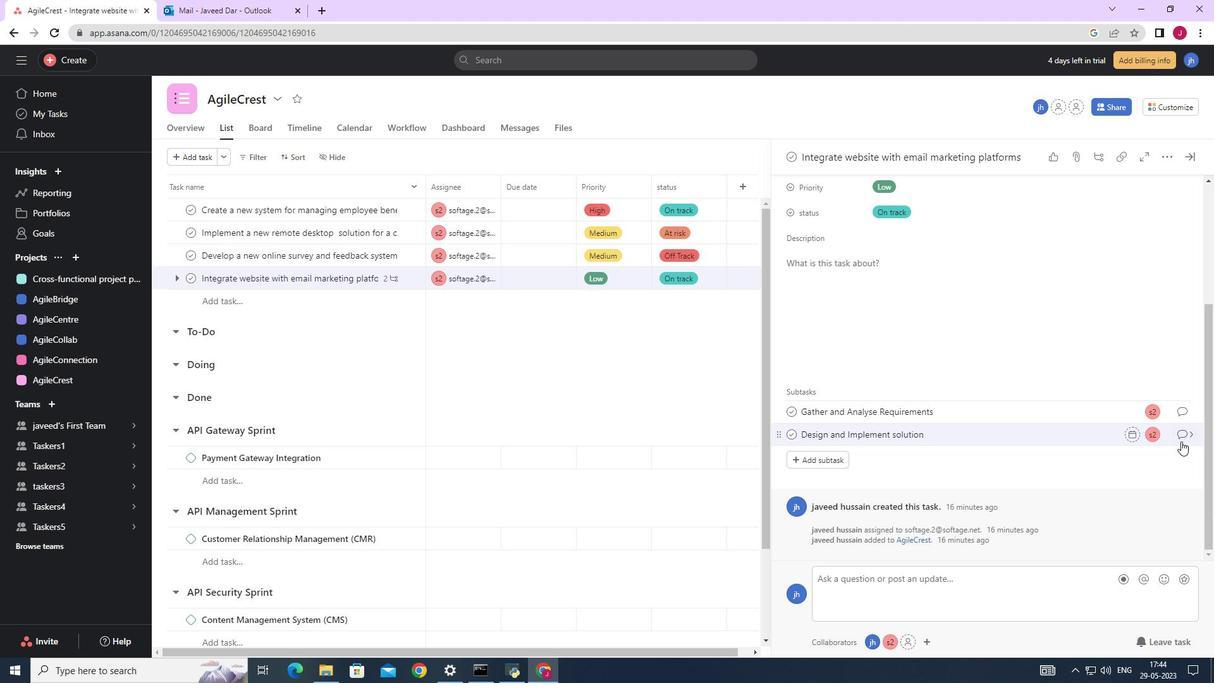 
Action: Mouse moved to (828, 365)
Screenshot: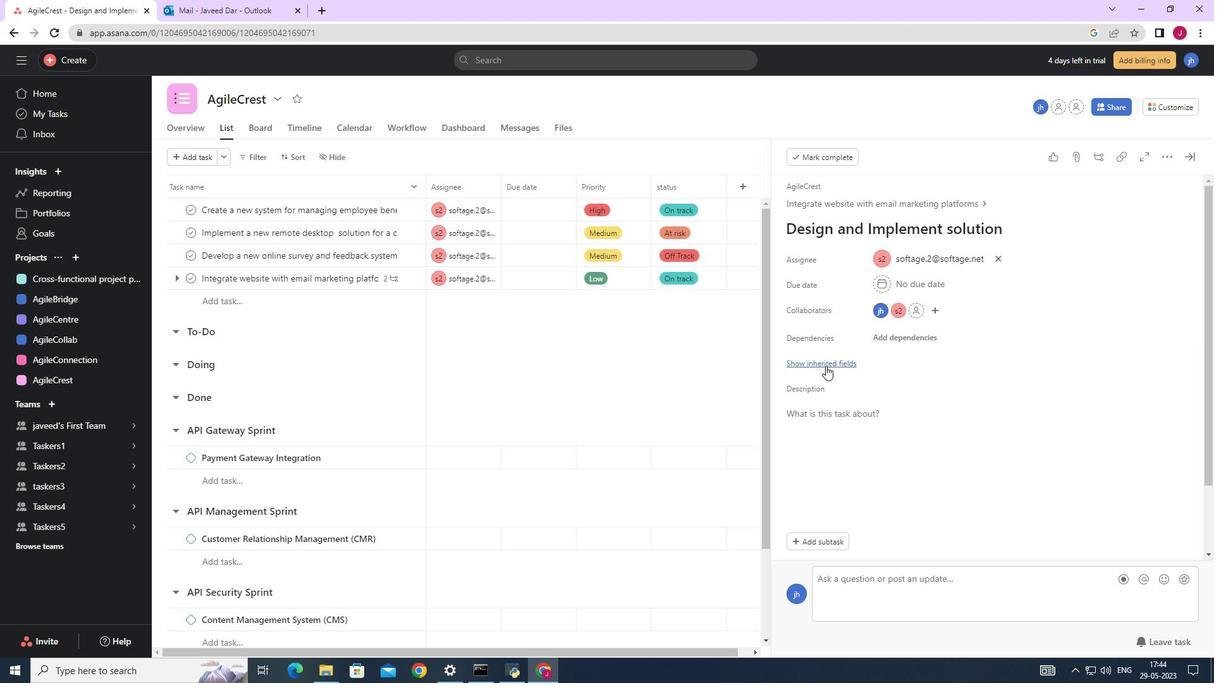 
Action: Mouse pressed left at (828, 365)
Screenshot: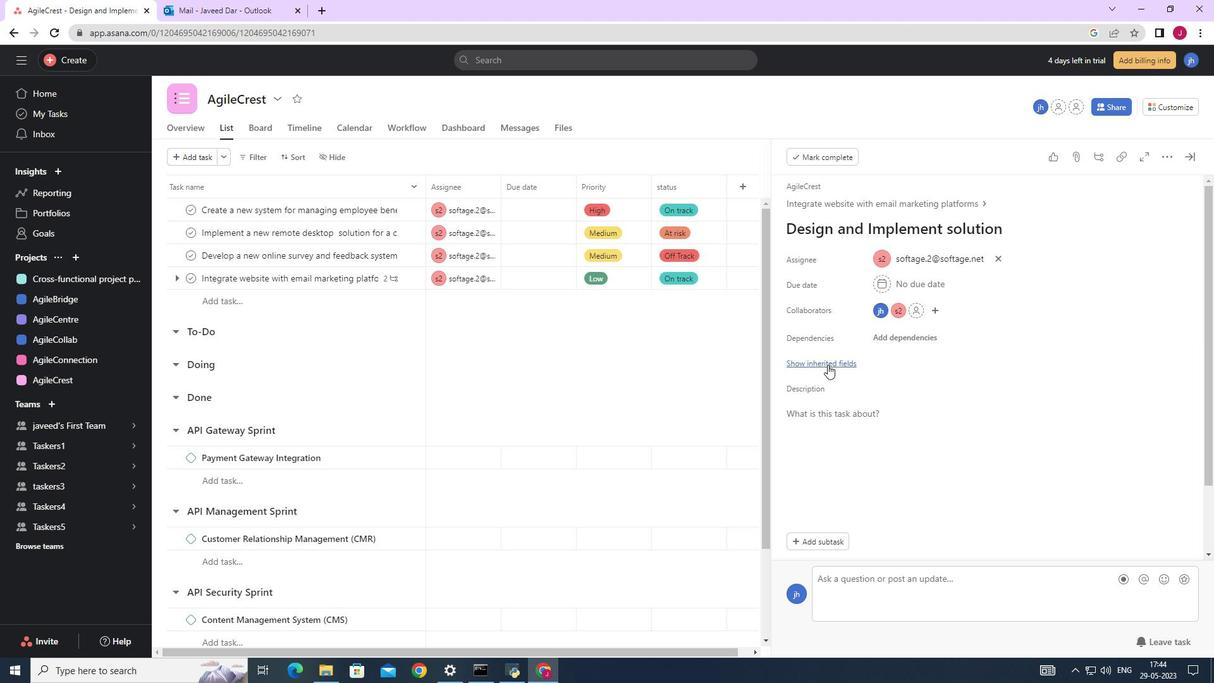 
Action: Mouse moved to (876, 386)
Screenshot: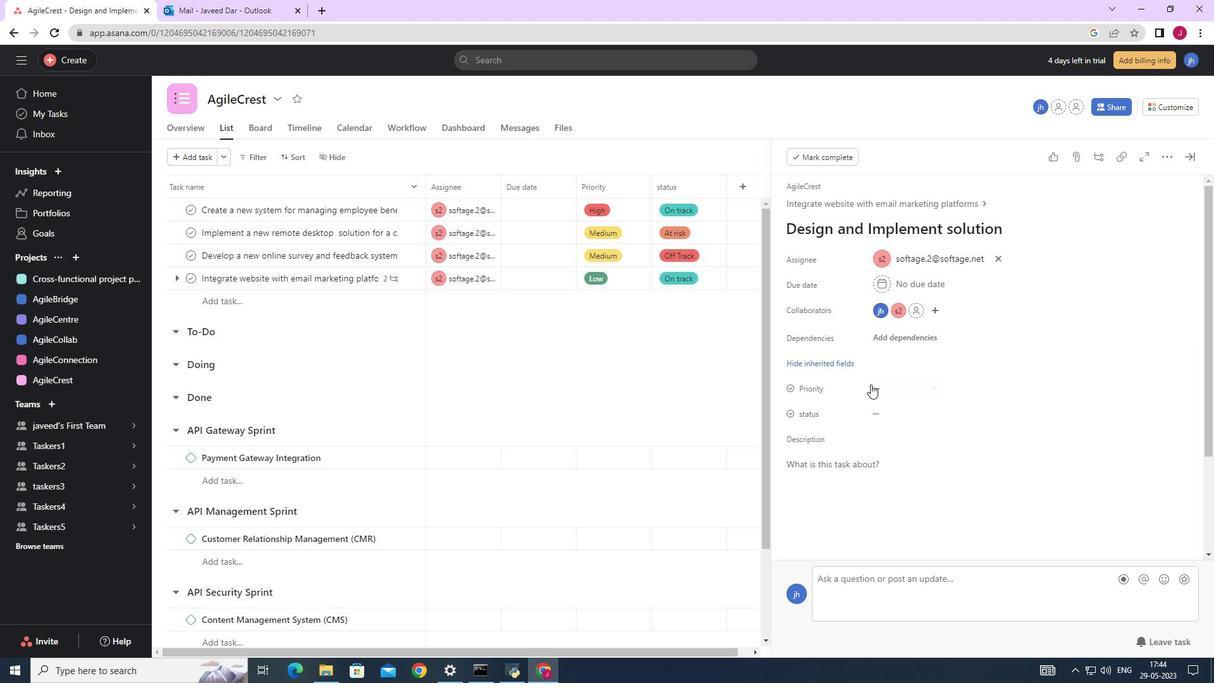 
Action: Mouse pressed left at (876, 386)
Screenshot: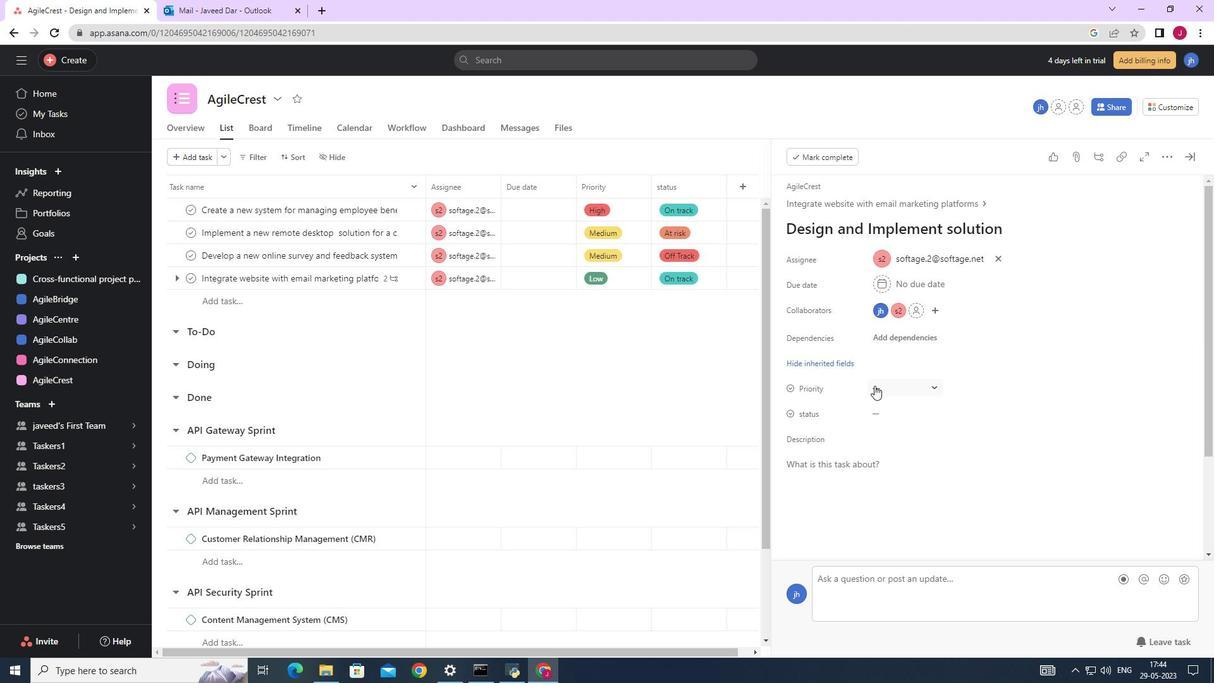 
Action: Mouse moved to (906, 428)
Screenshot: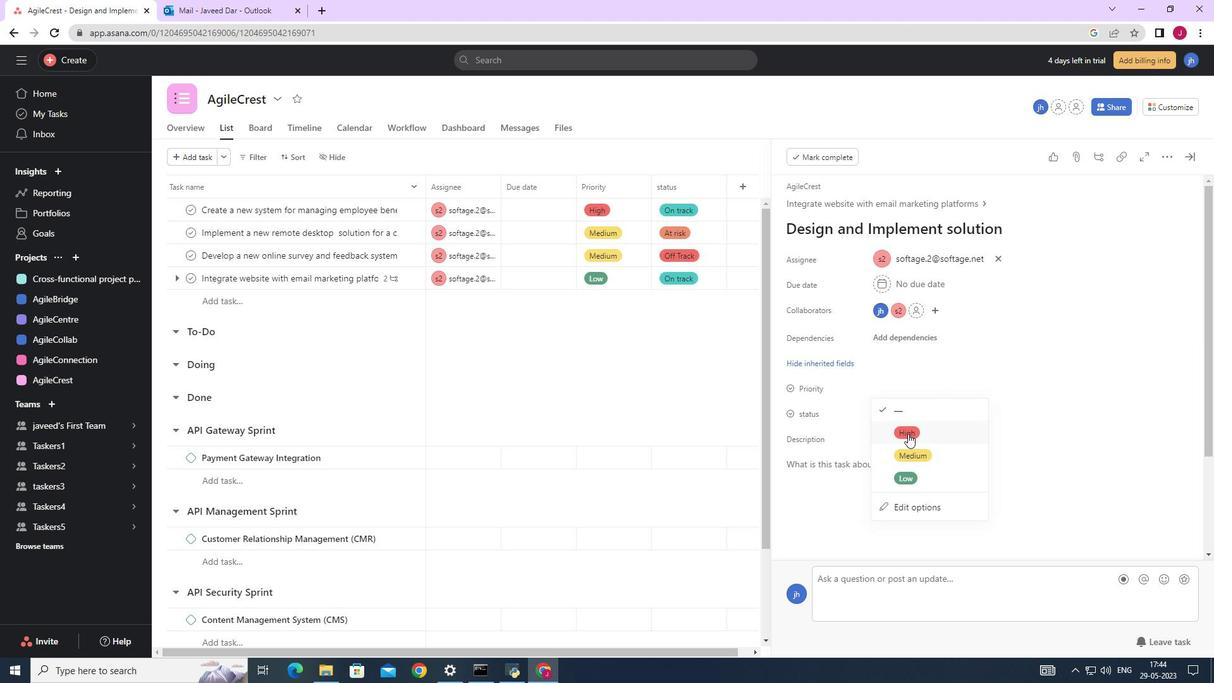 
Action: Mouse pressed left at (906, 428)
Screenshot: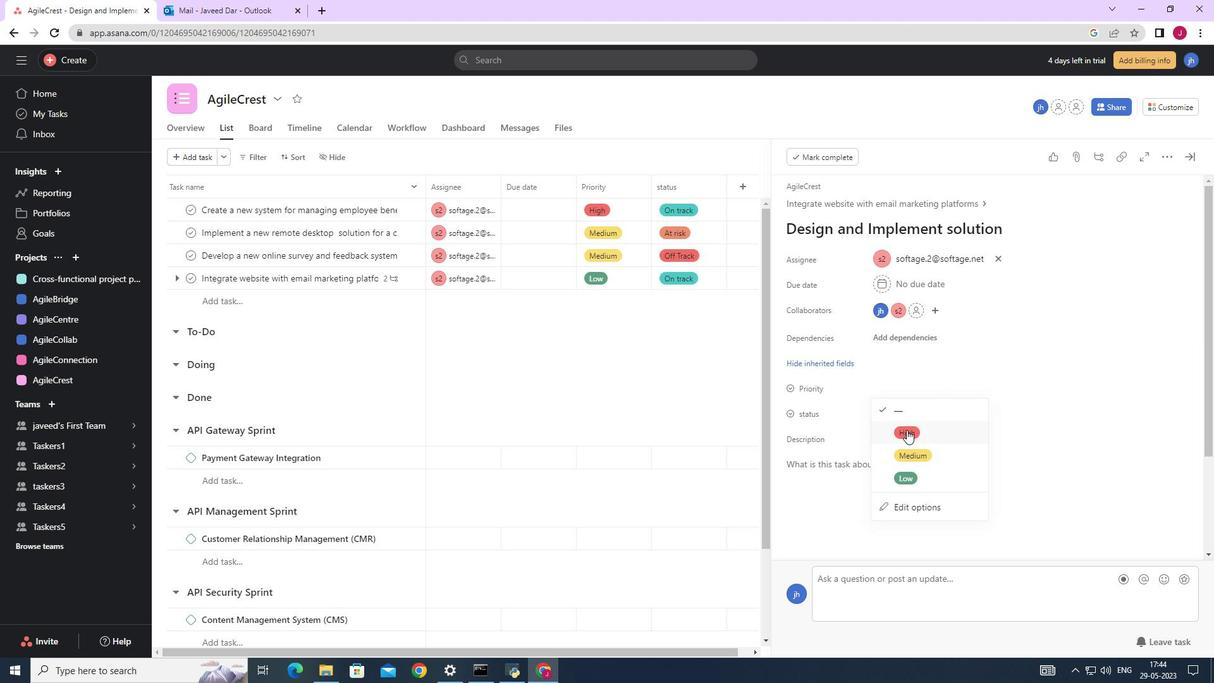 
Action: Mouse moved to (877, 413)
Screenshot: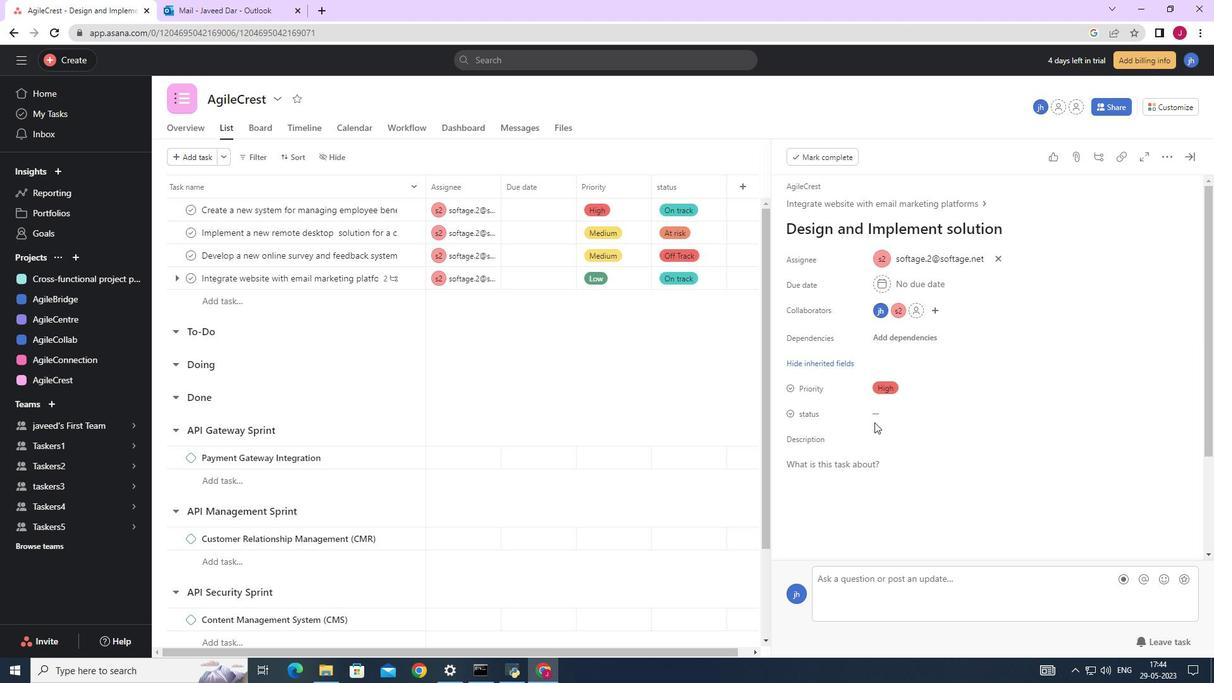 
Action: Mouse pressed left at (877, 413)
Screenshot: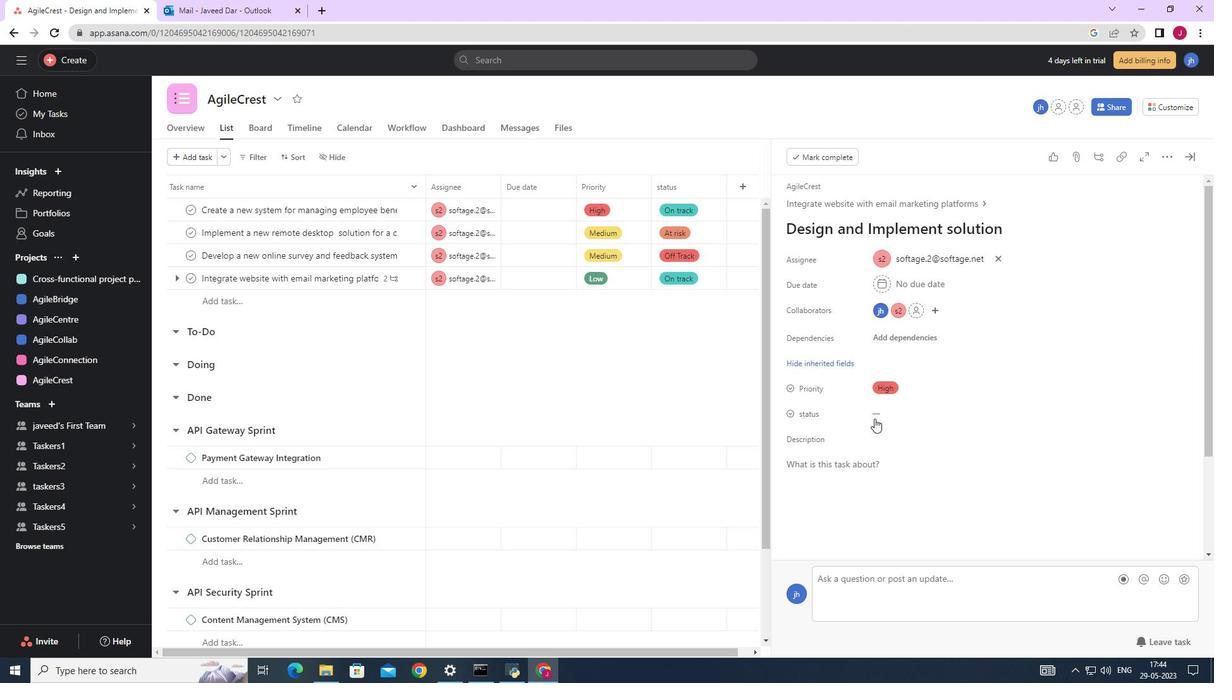 
Action: Mouse moved to (911, 475)
Screenshot: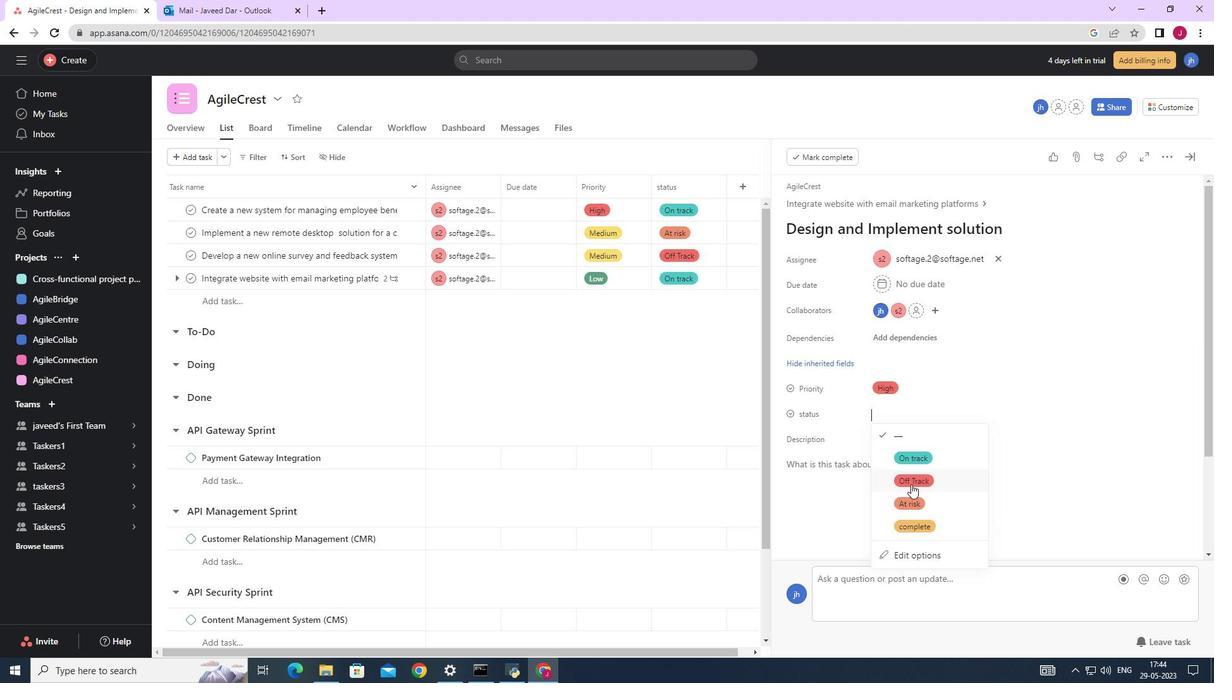 
Action: Mouse pressed left at (911, 475)
Screenshot: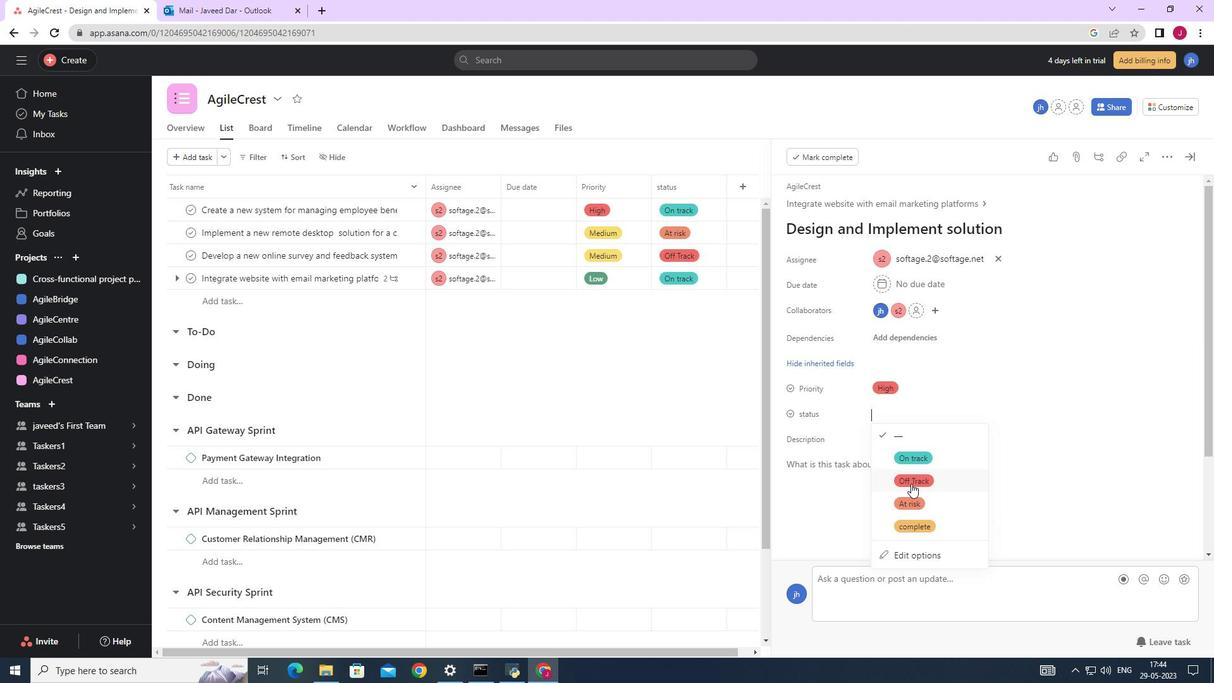 
Action: Mouse moved to (1154, 172)
Screenshot: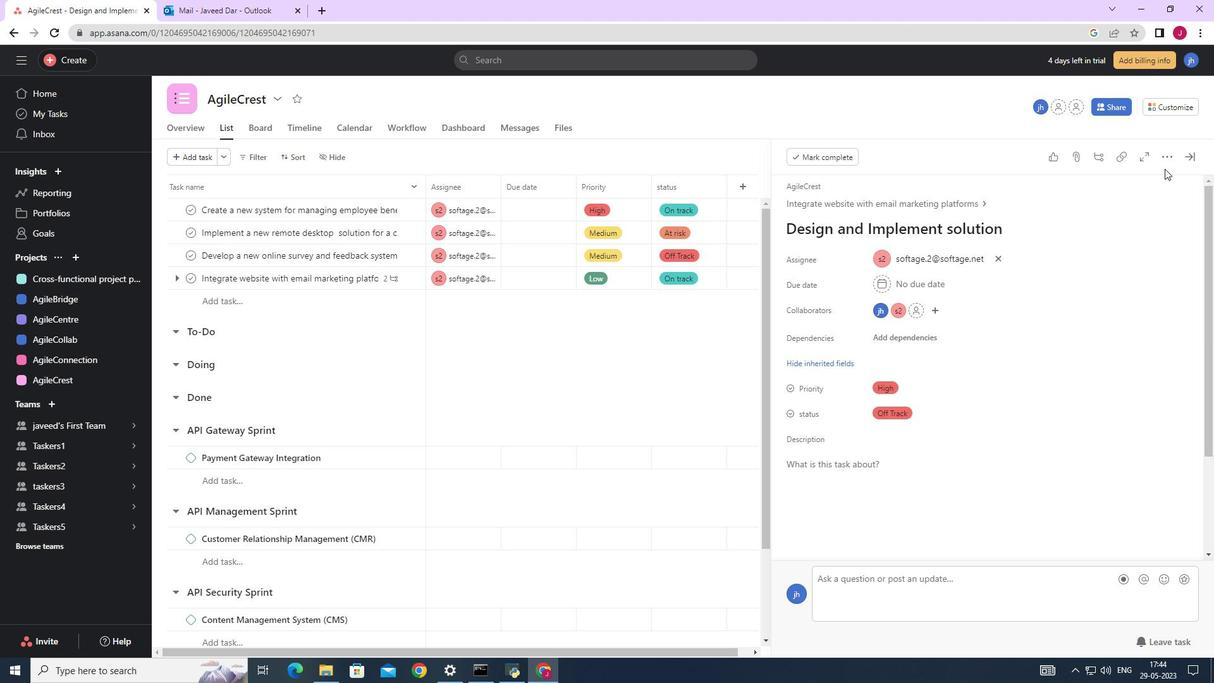 
